 Task: Open Card Employee Exit Interview Review in Board IT Support Services to Workspace Customer Relationship Management Software and add a team member Softage.1@softage.net, a label Blue, a checklist Lean Startup Methodology, an attachment from Trello, a color Blue and finally, add a card description 'Develop and launch new customer acquisition strategy for new market segment' and a comment 'Let us approach this task with a sense of enthusiasm and passion, embracing the challenge and the opportunity it presents.'. Add a start date 'Jan 01, 1900' with a due date 'Jan 08, 1900'
Action: Mouse moved to (58, 305)
Screenshot: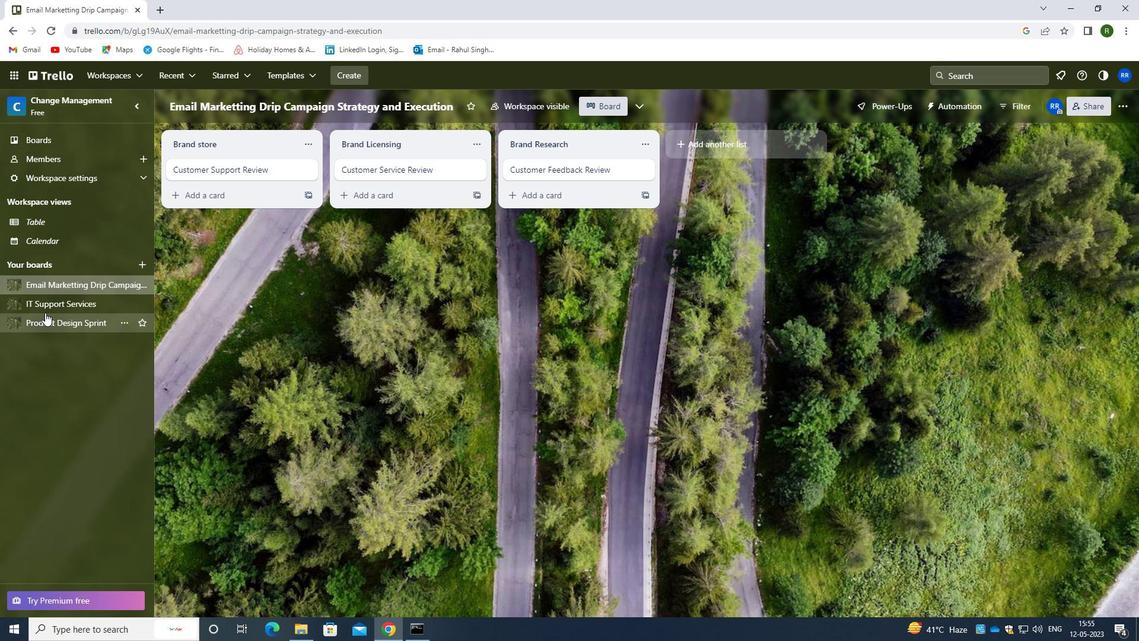 
Action: Mouse pressed left at (58, 305)
Screenshot: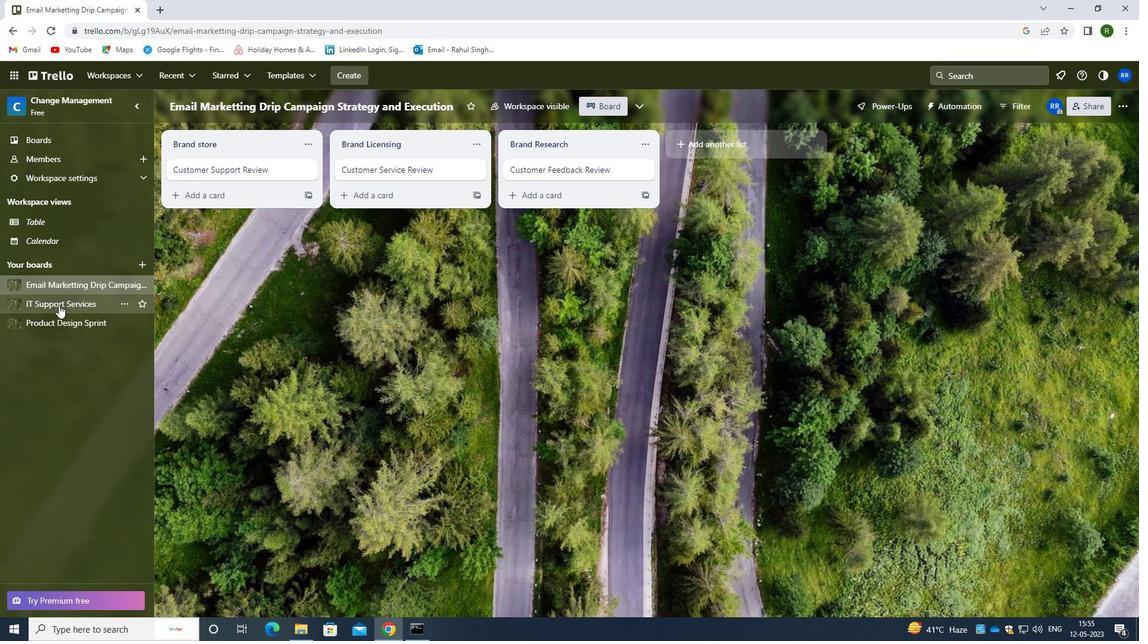 
Action: Mouse moved to (310, 172)
Screenshot: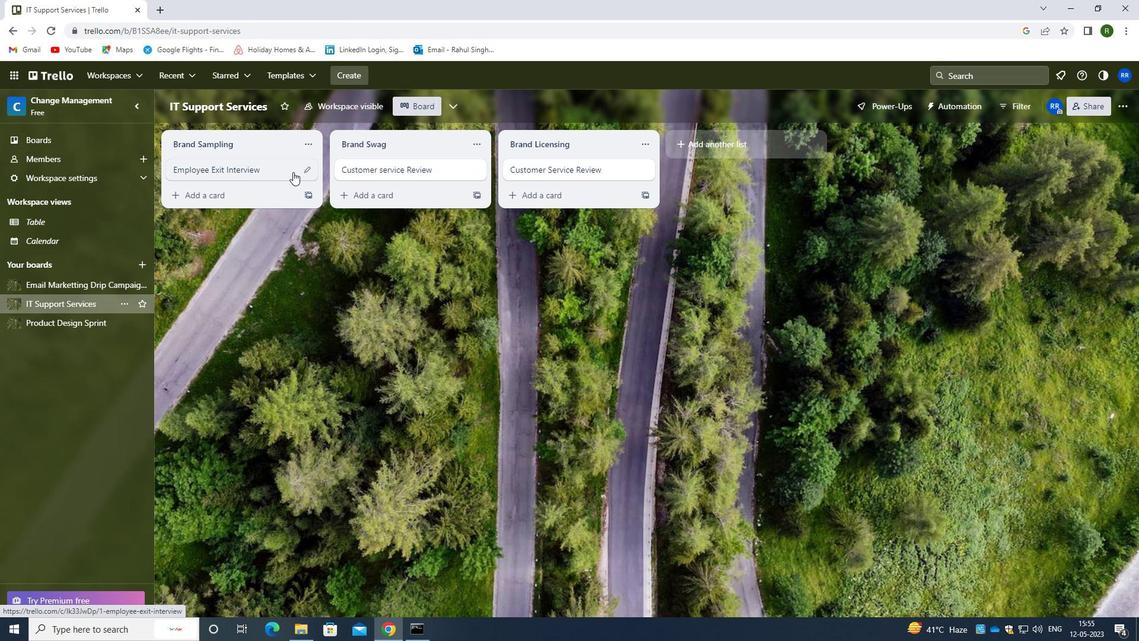 
Action: Mouse pressed left at (310, 172)
Screenshot: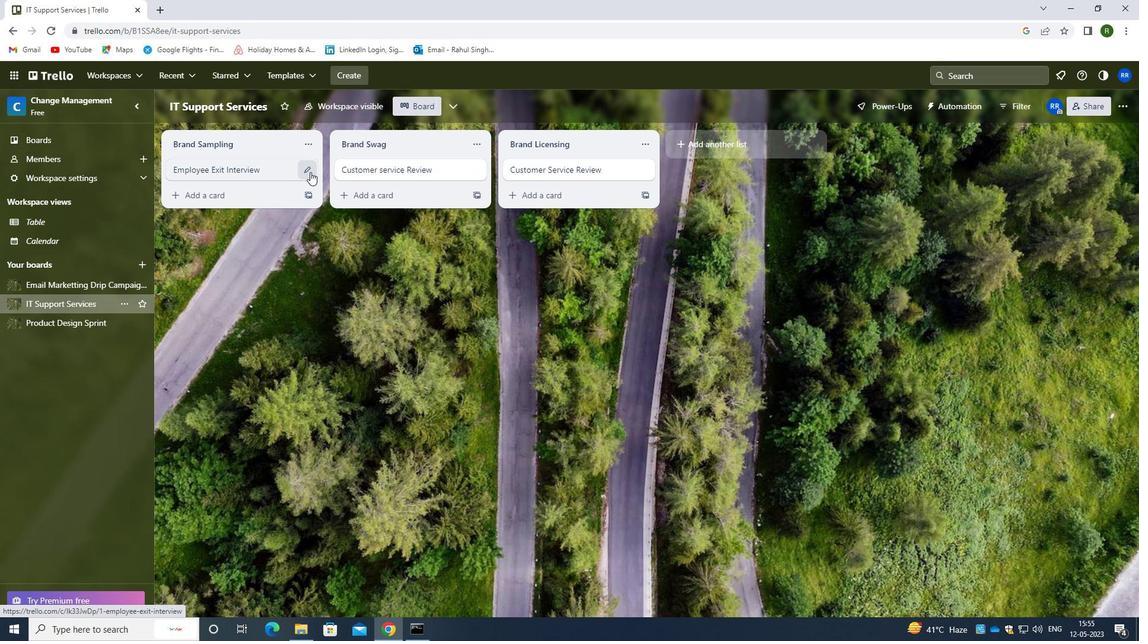 
Action: Mouse moved to (356, 172)
Screenshot: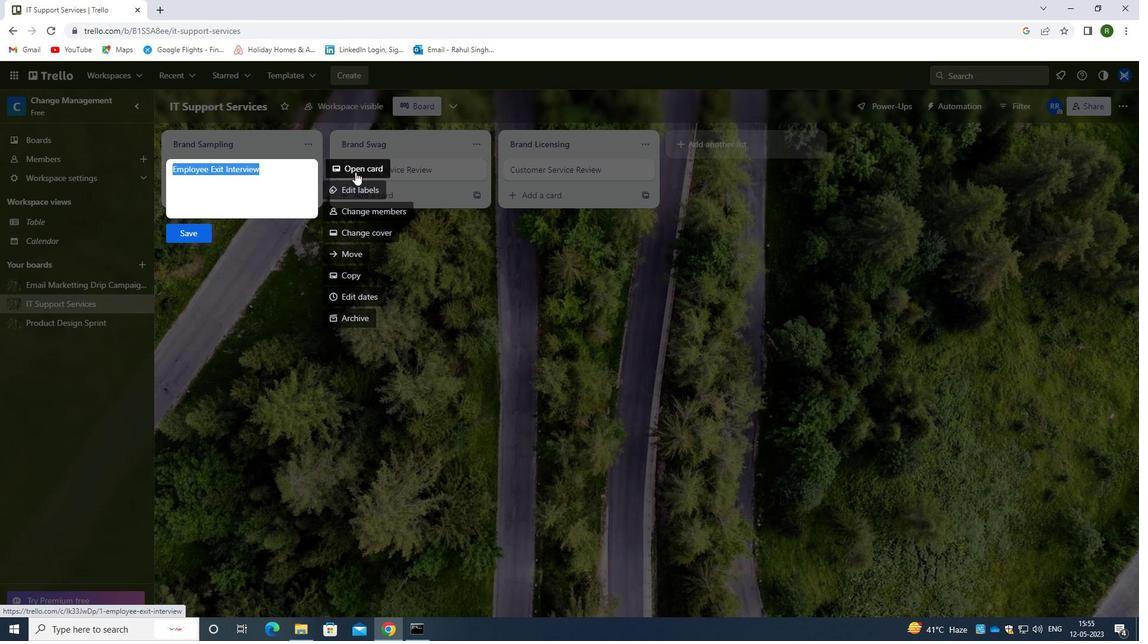 
Action: Mouse pressed left at (356, 172)
Screenshot: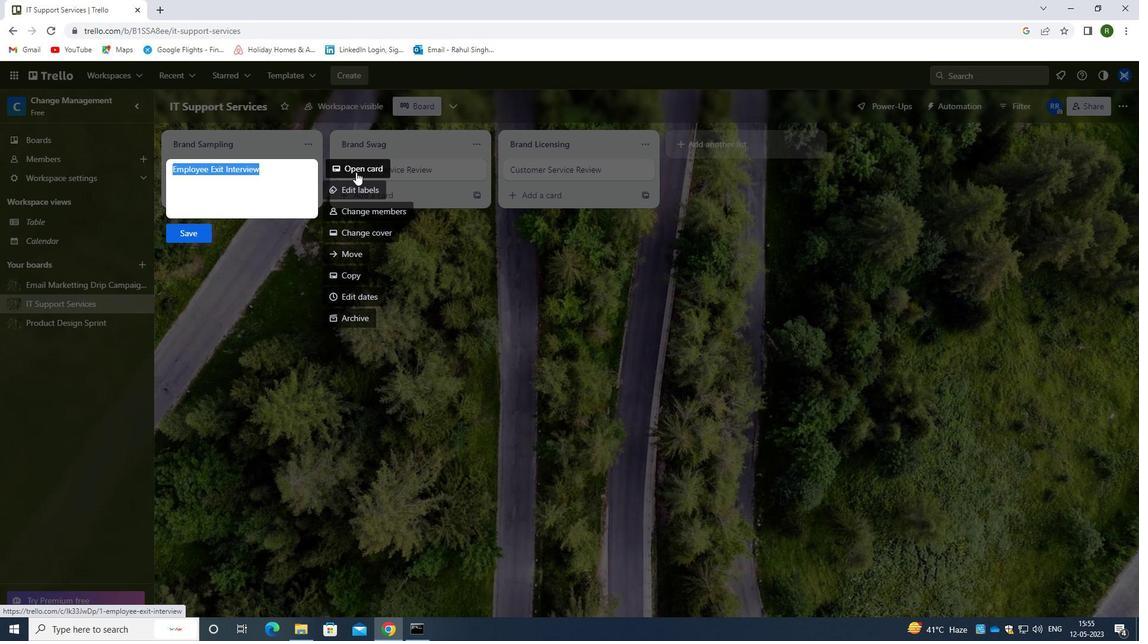 
Action: Mouse moved to (740, 162)
Screenshot: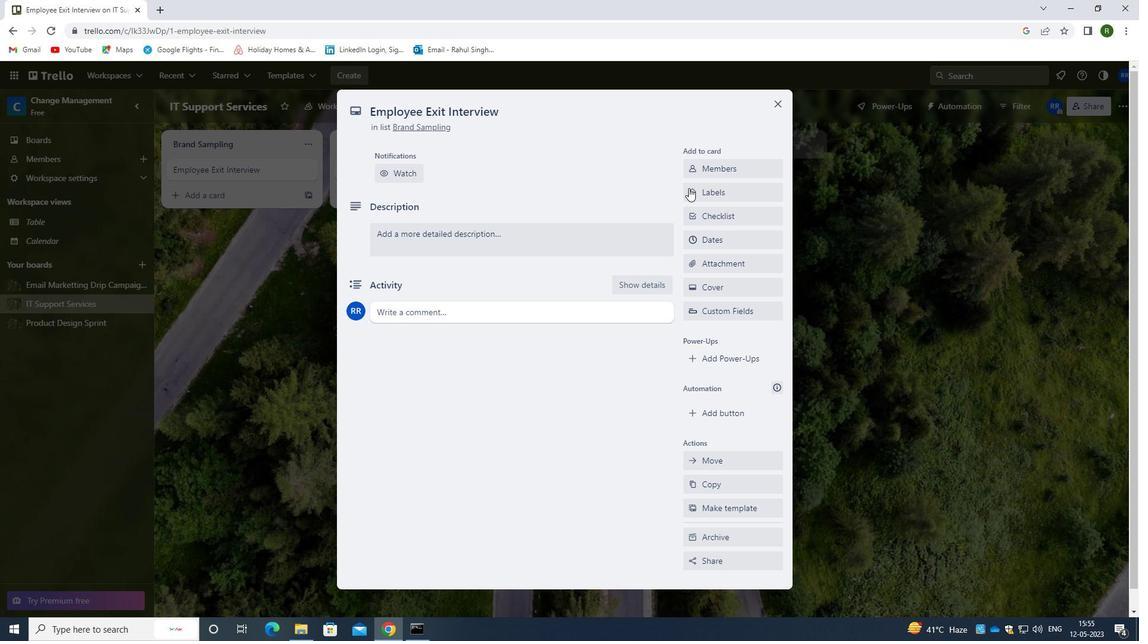 
Action: Mouse pressed left at (740, 162)
Screenshot: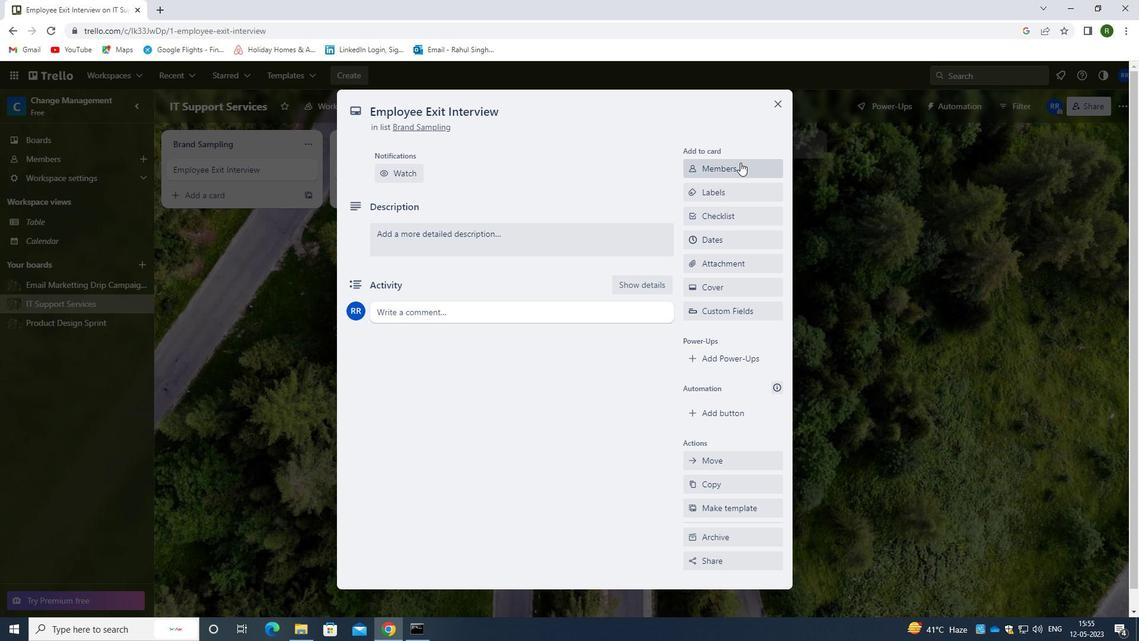 
Action: Mouse moved to (620, 103)
Screenshot: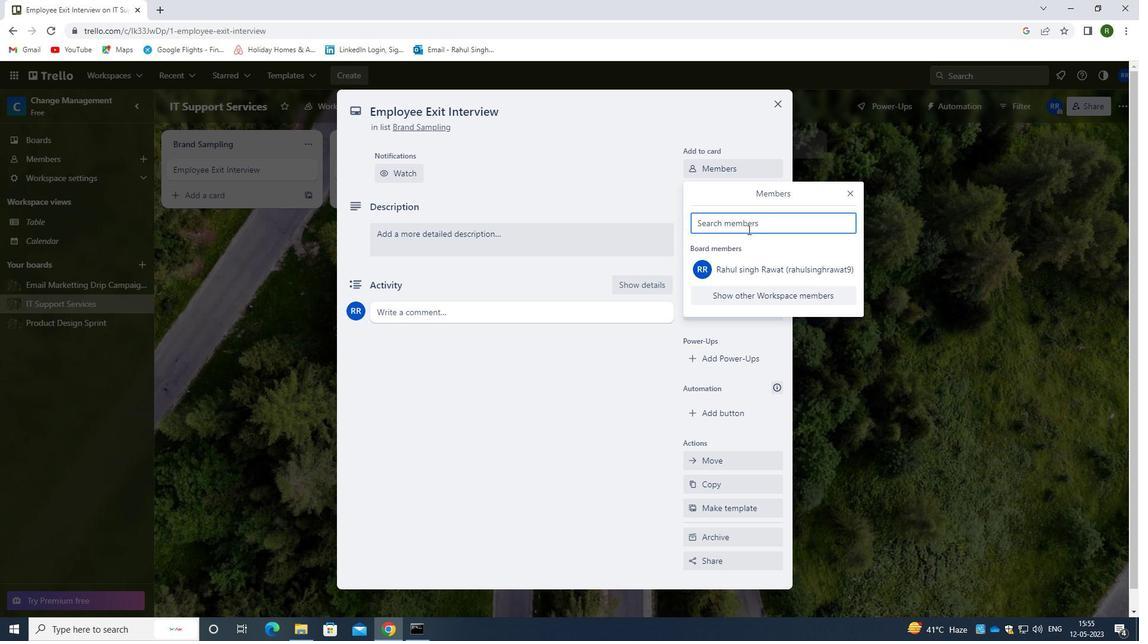 
Action: Key pressed <Key.caps_lock>s<Key.caps_lock>Oftage.1<Key.shift>@SOFTAGE.NET
Screenshot: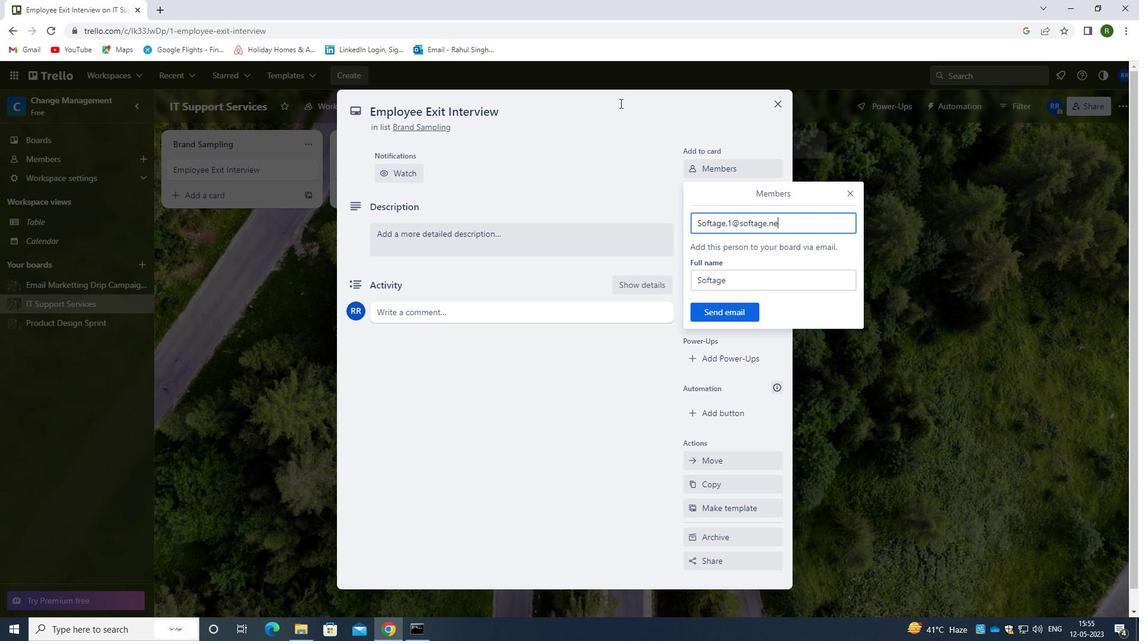
Action: Mouse moved to (713, 311)
Screenshot: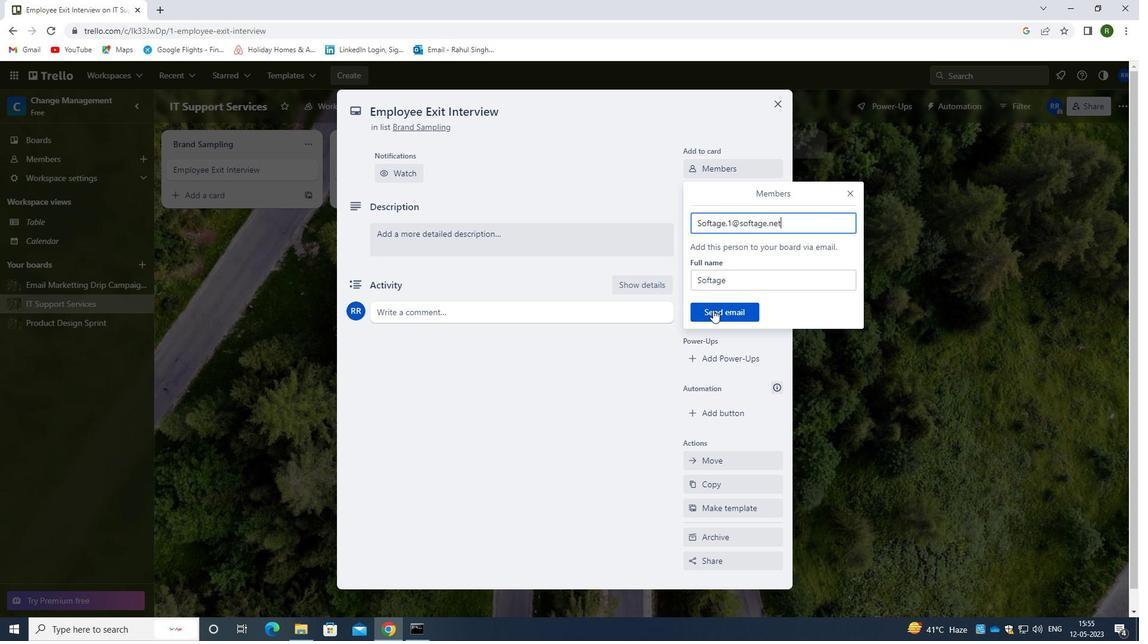 
Action: Mouse pressed left at (713, 311)
Screenshot: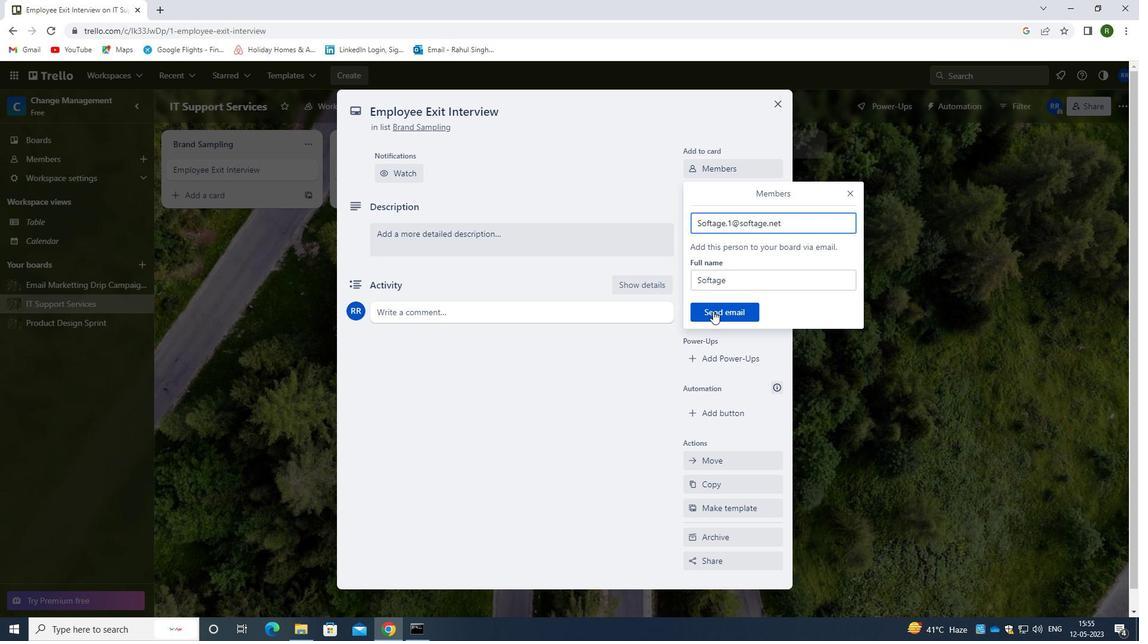 
Action: Mouse moved to (722, 232)
Screenshot: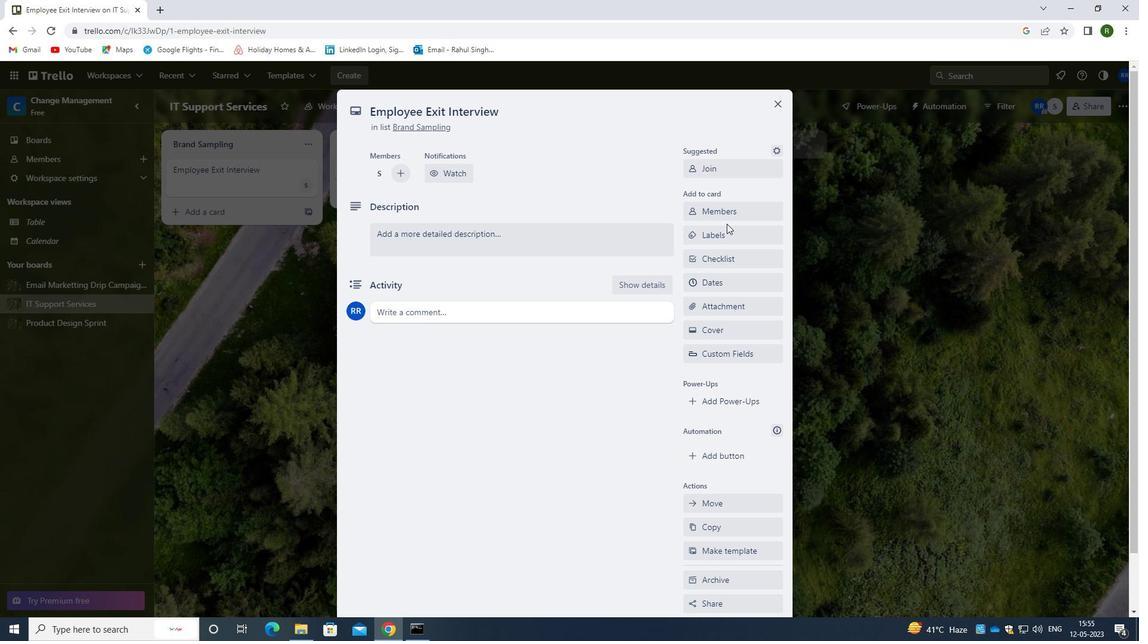 
Action: Mouse pressed left at (722, 232)
Screenshot: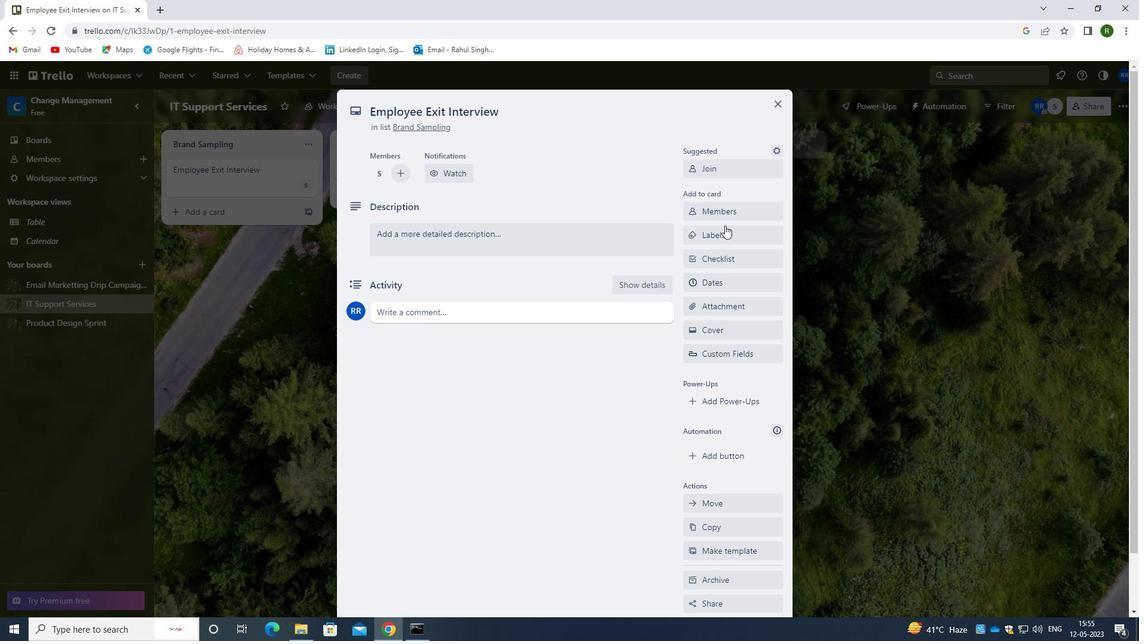 
Action: Mouse moved to (653, 243)
Screenshot: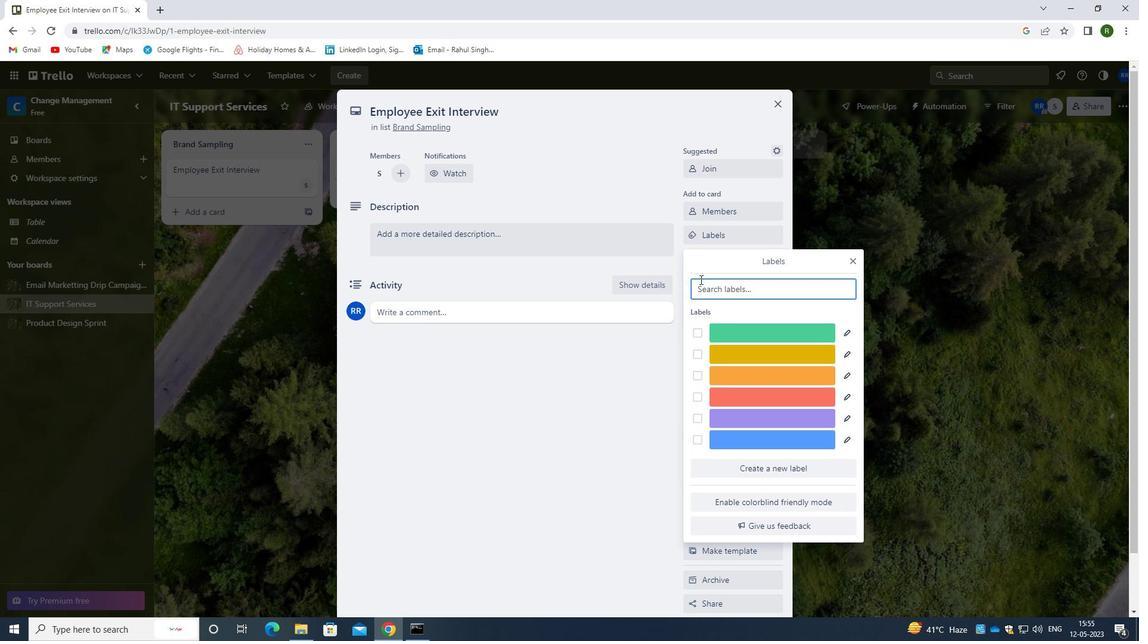 
Action: Key pressed BLUE
Screenshot: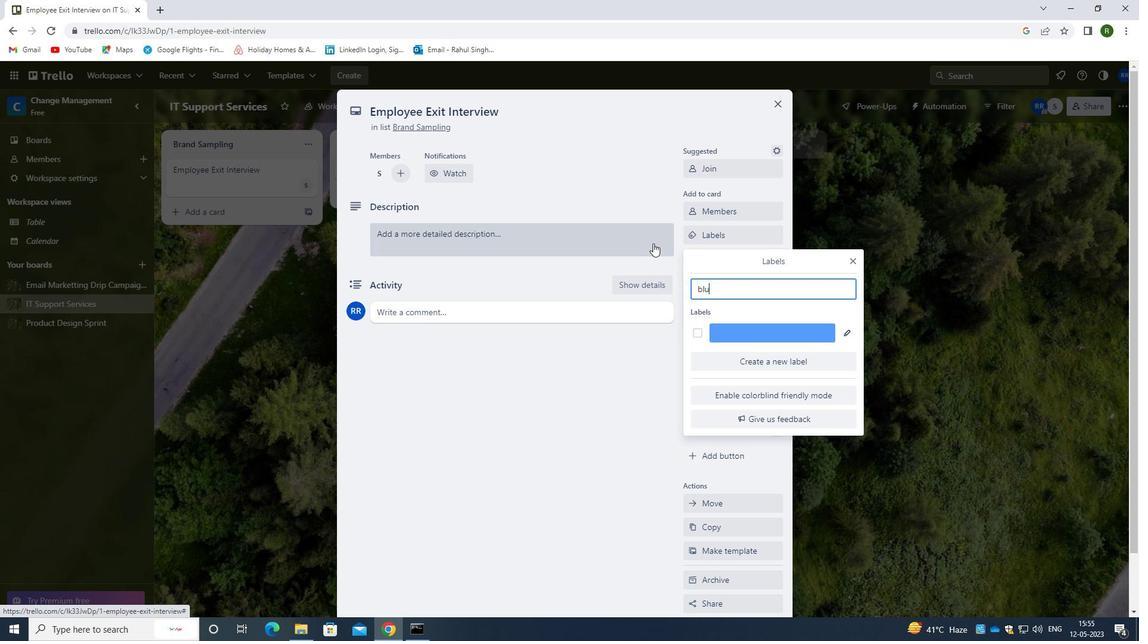 
Action: Mouse moved to (701, 333)
Screenshot: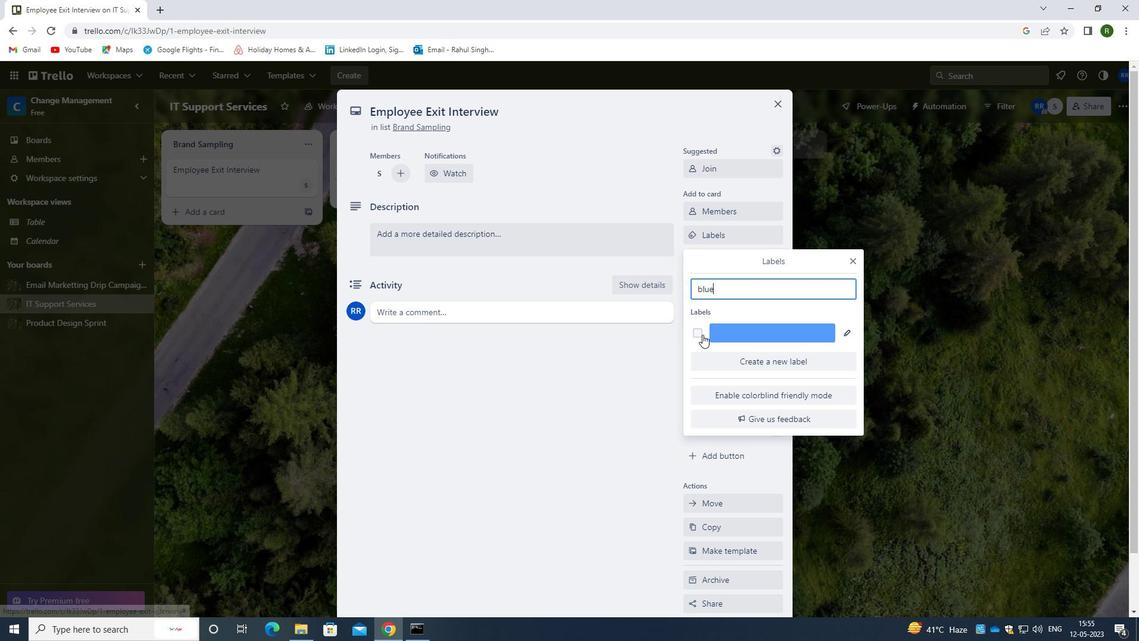 
Action: Mouse pressed left at (701, 333)
Screenshot: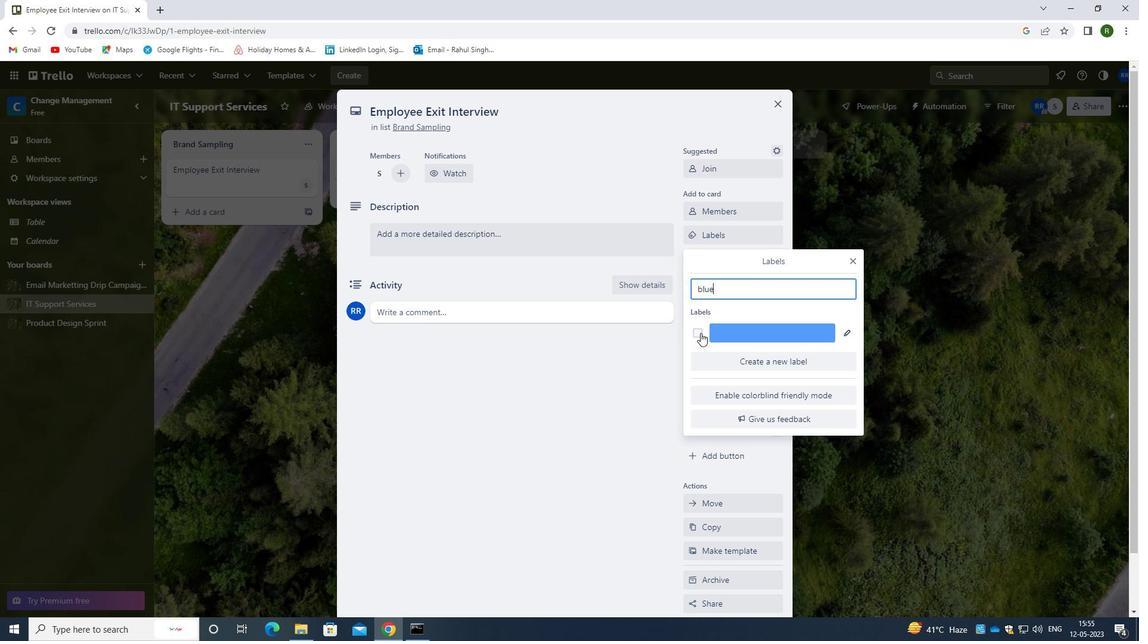 
Action: Mouse moved to (948, 372)
Screenshot: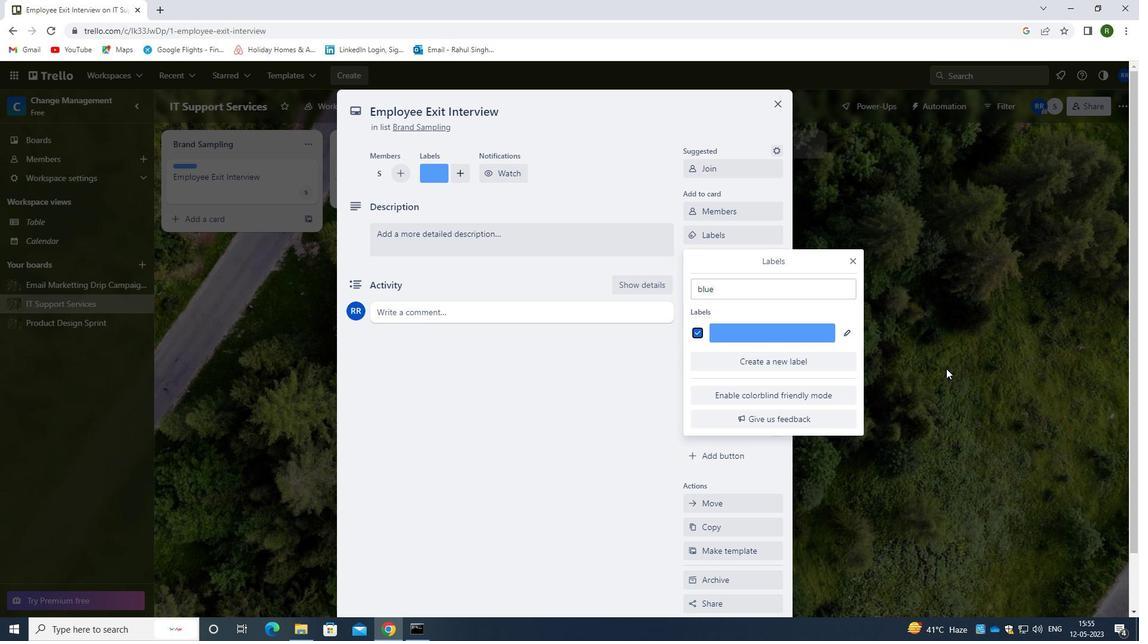 
Action: Mouse pressed left at (948, 372)
Screenshot: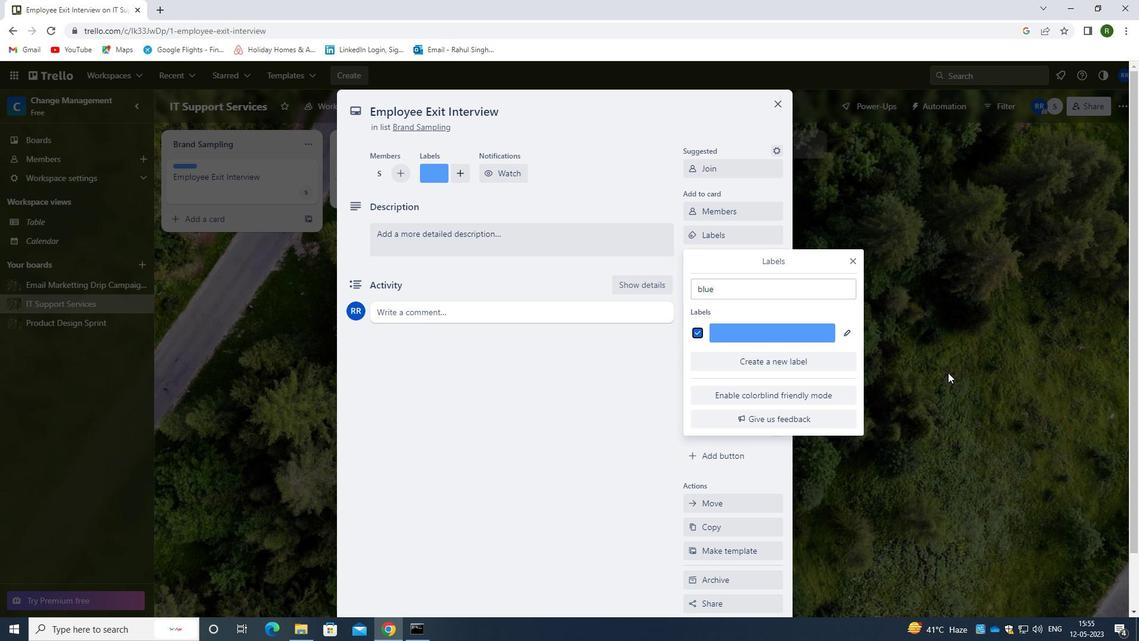 
Action: Mouse moved to (726, 265)
Screenshot: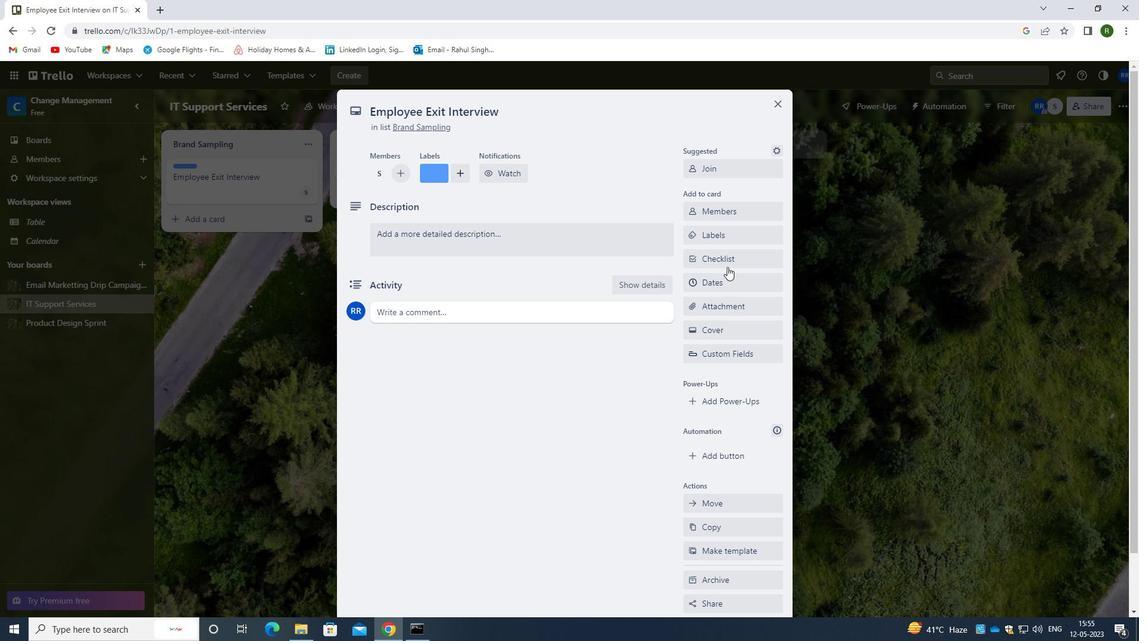 
Action: Mouse pressed left at (726, 265)
Screenshot: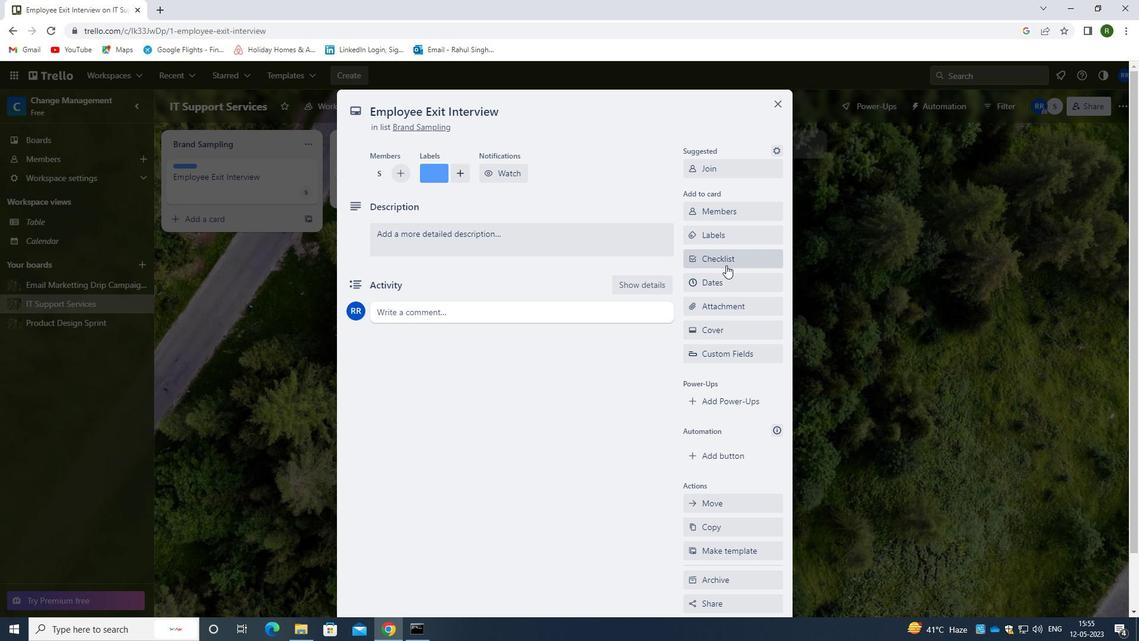 
Action: Mouse moved to (728, 321)
Screenshot: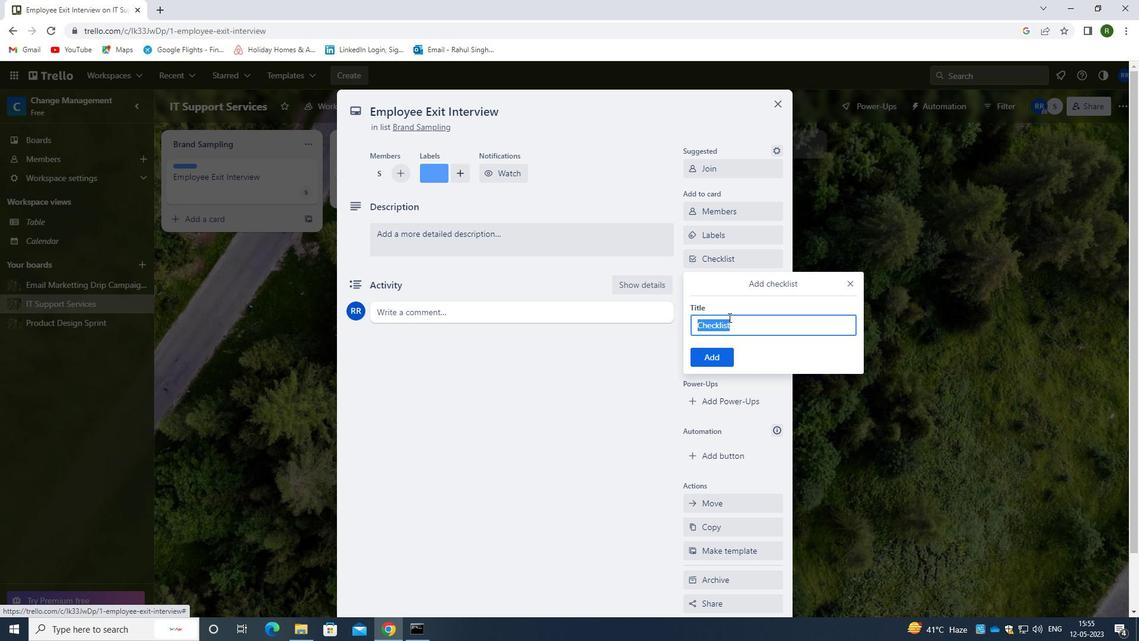 
Action: Key pressed <Key.backspace><Key.shift><Key.shift><Key.shift><Key.shift><Key.shift>LEAN<Key.space><Key.shift><Key.shift><Key.shift><Key.shift><Key.shift><Key.shift><Key.shift><Key.shift><Key.shift><Key.shift><Key.shift><Key.shift><Key.shift><Key.shift><Key.shift><Key.shift><Key.shift><Key.shift><Key.shift><Key.shift><Key.shift><Key.shift><Key.shift><Key.shift><Key.shift><Key.shift><Key.shift><Key.shift><Key.shift><Key.shift><Key.shift><Key.shift><Key.shift><Key.shift><Key.shift><Key.shift><Key.shift><Key.shift><Key.shift><Key.shift><Key.shift><Key.shift><Key.shift><Key.shift><Key.shift><Key.shift><Key.shift><Key.shift><Key.shift><Key.shift><Key.shift><Key.shift><Key.shift><Key.shift><Key.shift><Key.shift><Key.shift><Key.shift><Key.shift><Key.shift><Key.shift><Key.shift><Key.shift><Key.shift><Key.shift><Key.shift><Key.shift><Key.shift><Key.shift><Key.shift><Key.shift><Key.shift><Key.shift><Key.shift><Key.shift><Key.shift><Key.shift><Key.shift><Key.shift><Key.shift><Key.shift><Key.shift><Key.shift>STARTUP<Key.space><Key.shift>METHODOLOGY
Screenshot: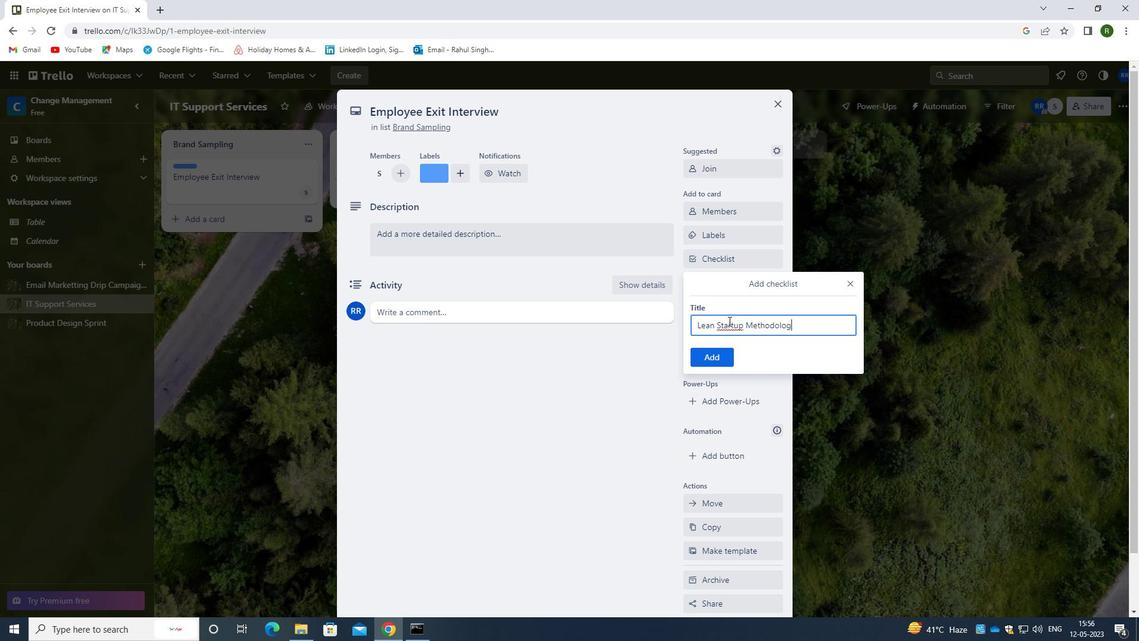 
Action: Mouse moved to (722, 357)
Screenshot: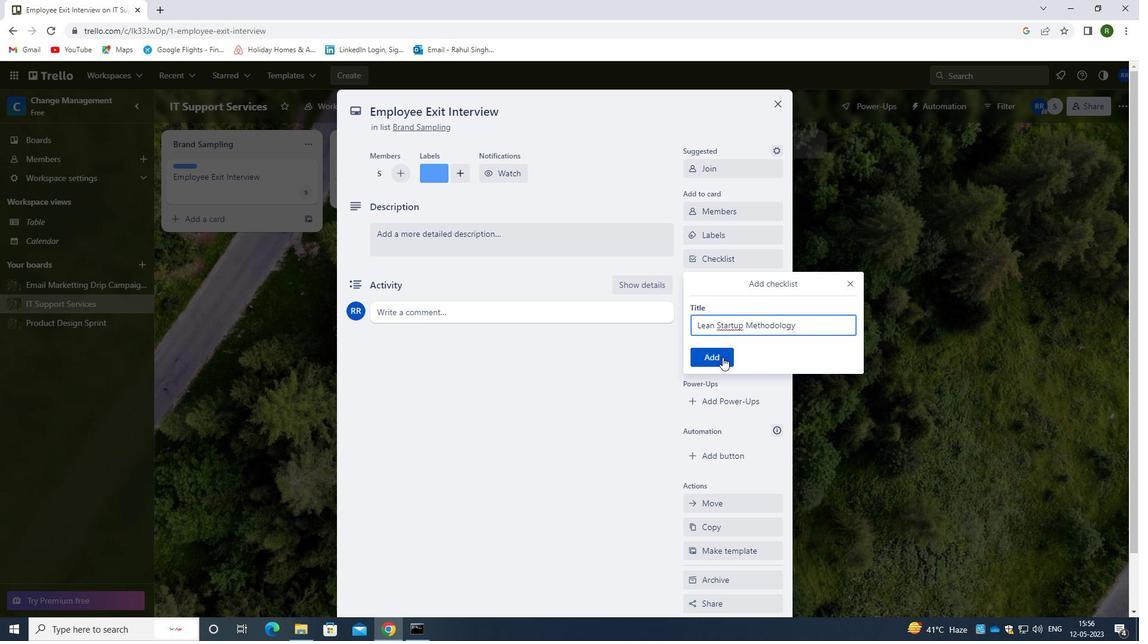 
Action: Mouse pressed left at (722, 357)
Screenshot: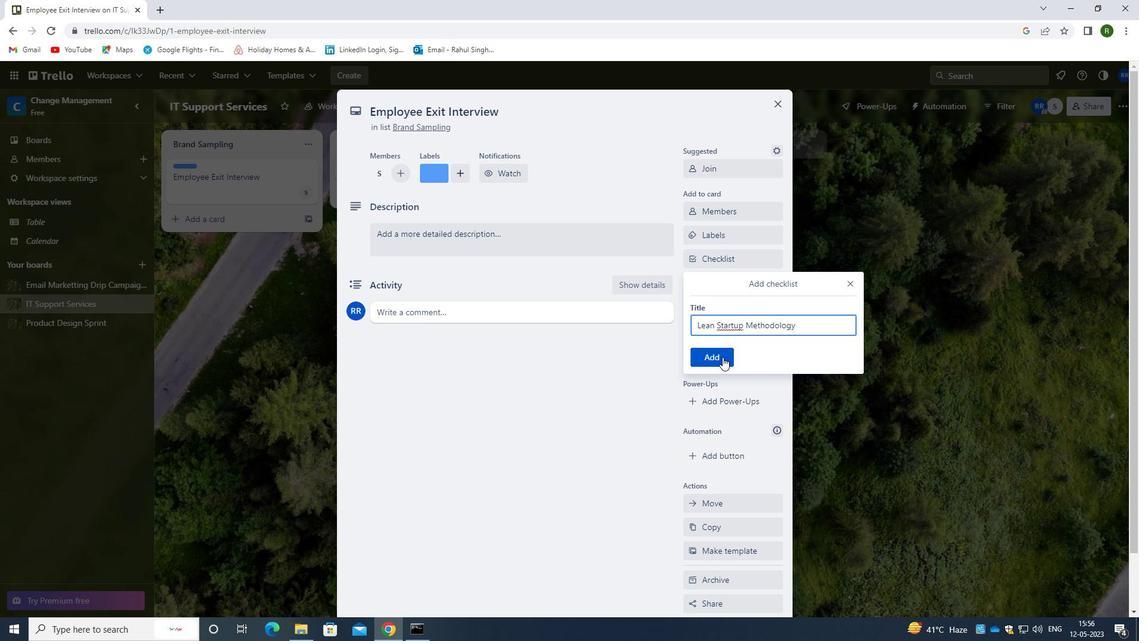 
Action: Mouse moved to (724, 304)
Screenshot: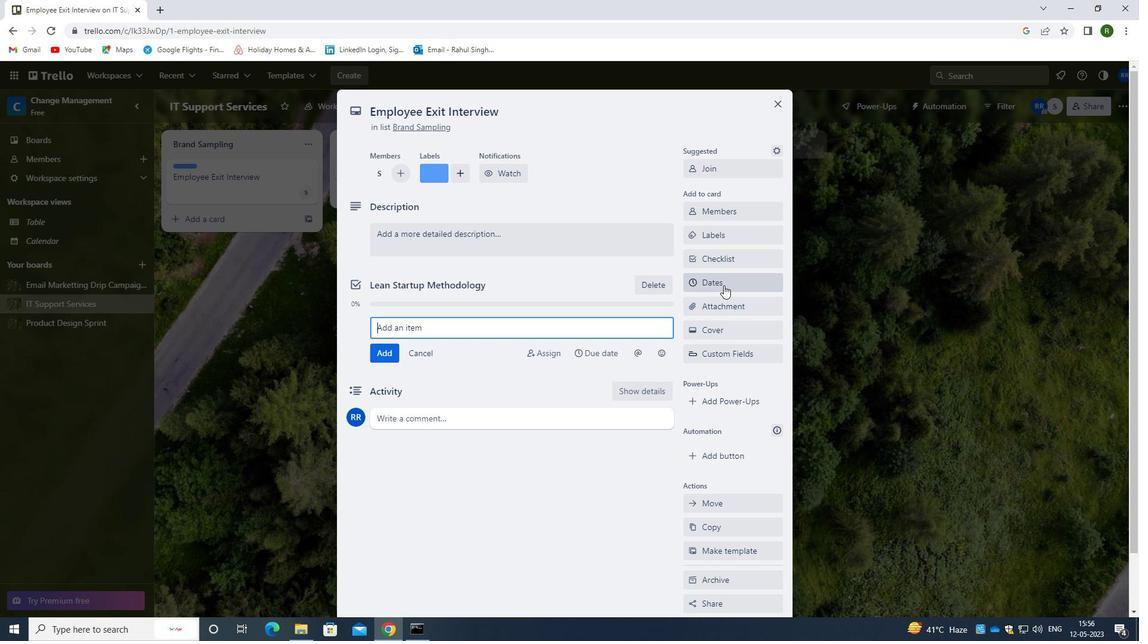 
Action: Mouse pressed left at (724, 304)
Screenshot: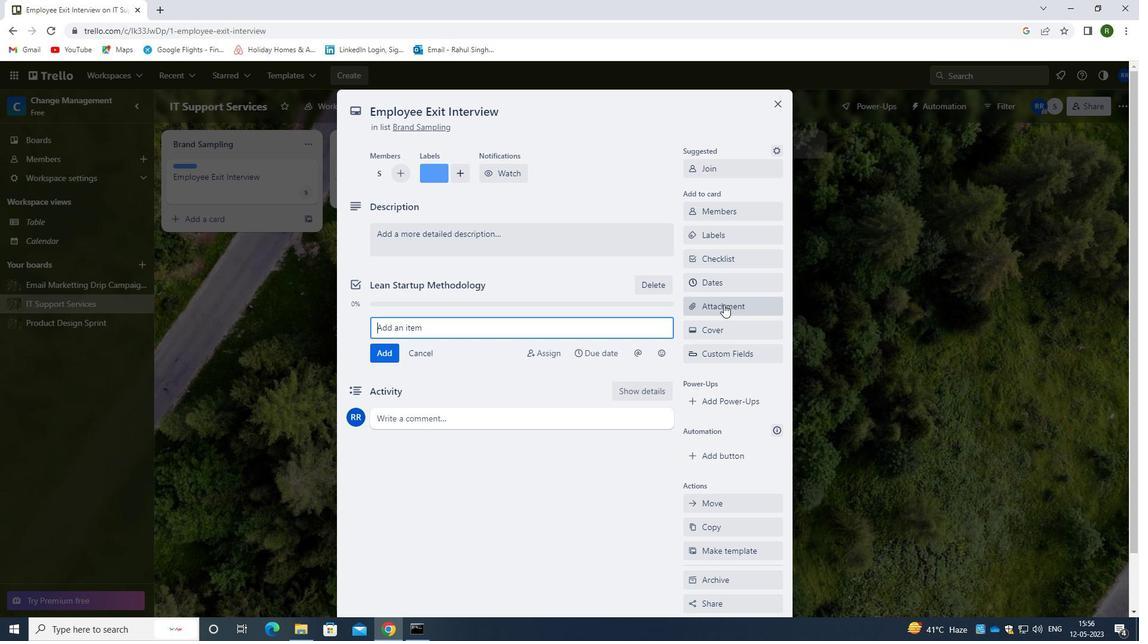 
Action: Mouse moved to (723, 378)
Screenshot: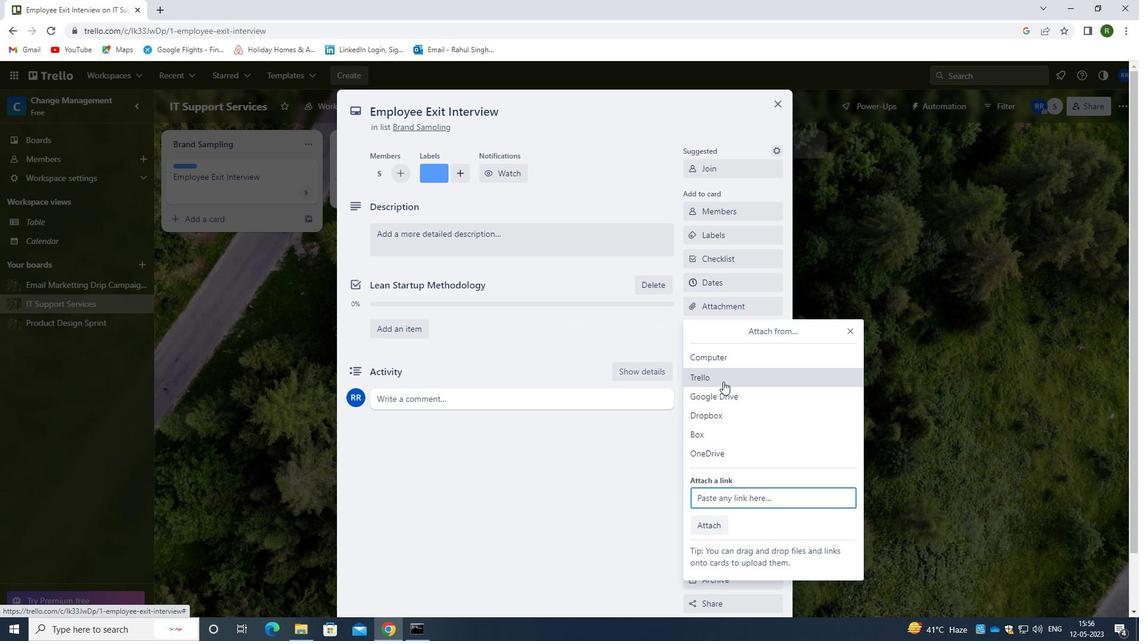 
Action: Mouse pressed left at (723, 378)
Screenshot: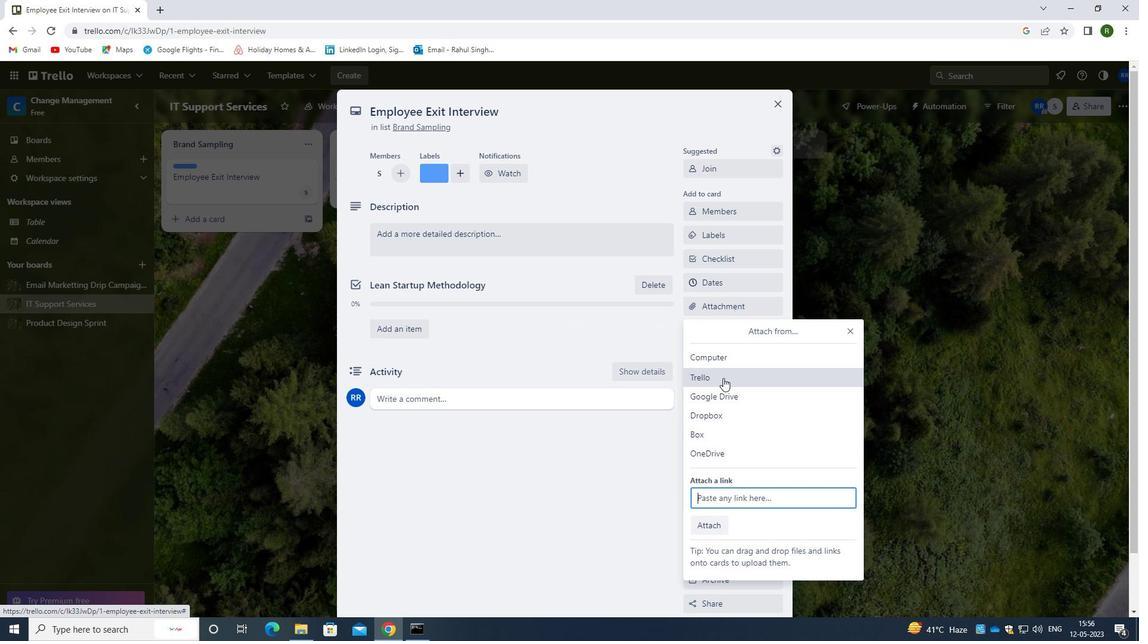 
Action: Mouse moved to (749, 356)
Screenshot: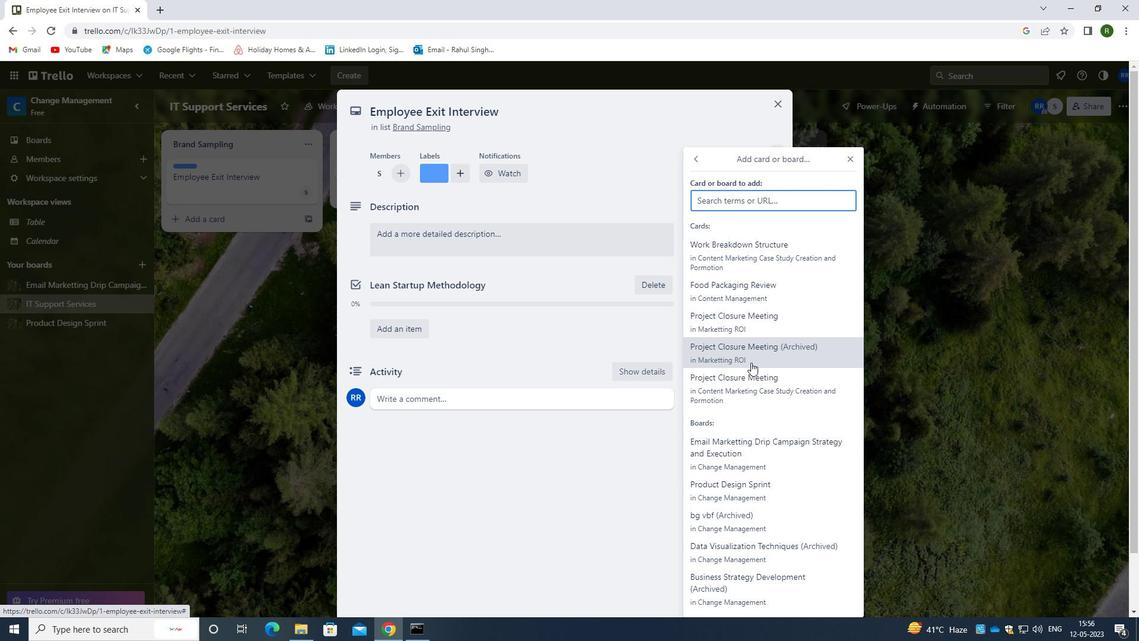 
Action: Mouse pressed left at (749, 356)
Screenshot: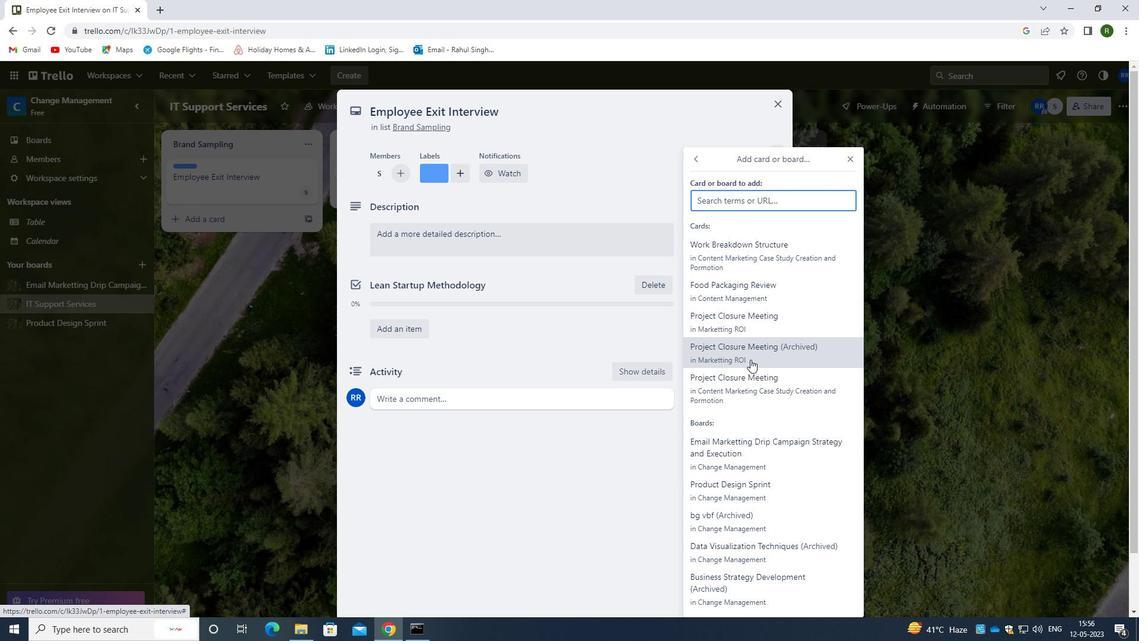 
Action: Mouse moved to (519, 236)
Screenshot: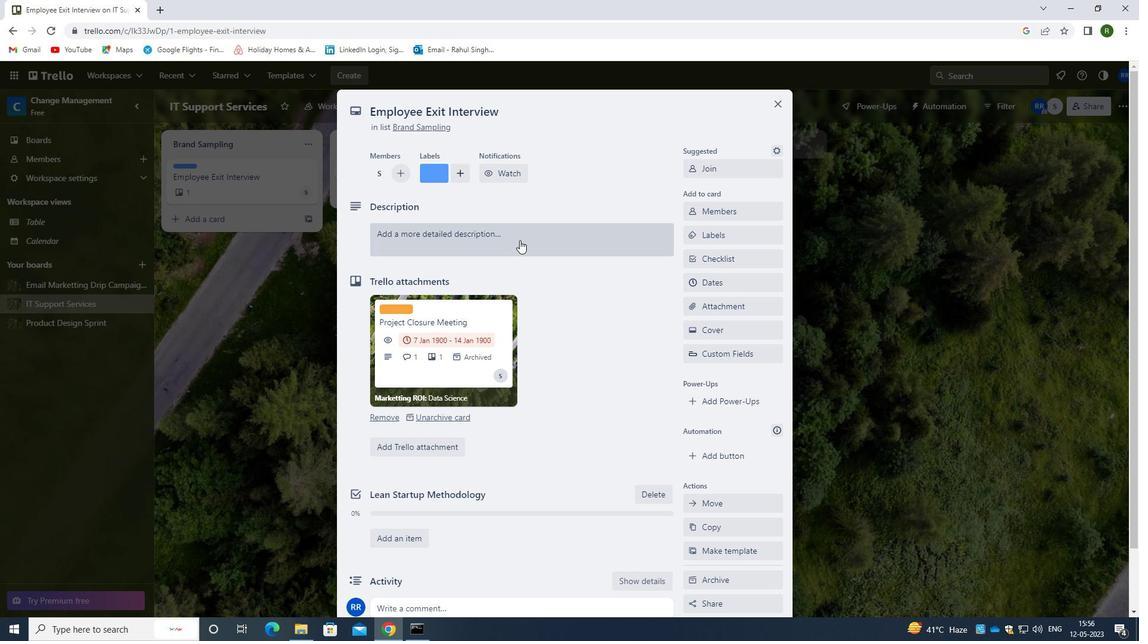 
Action: Mouse pressed left at (519, 236)
Screenshot: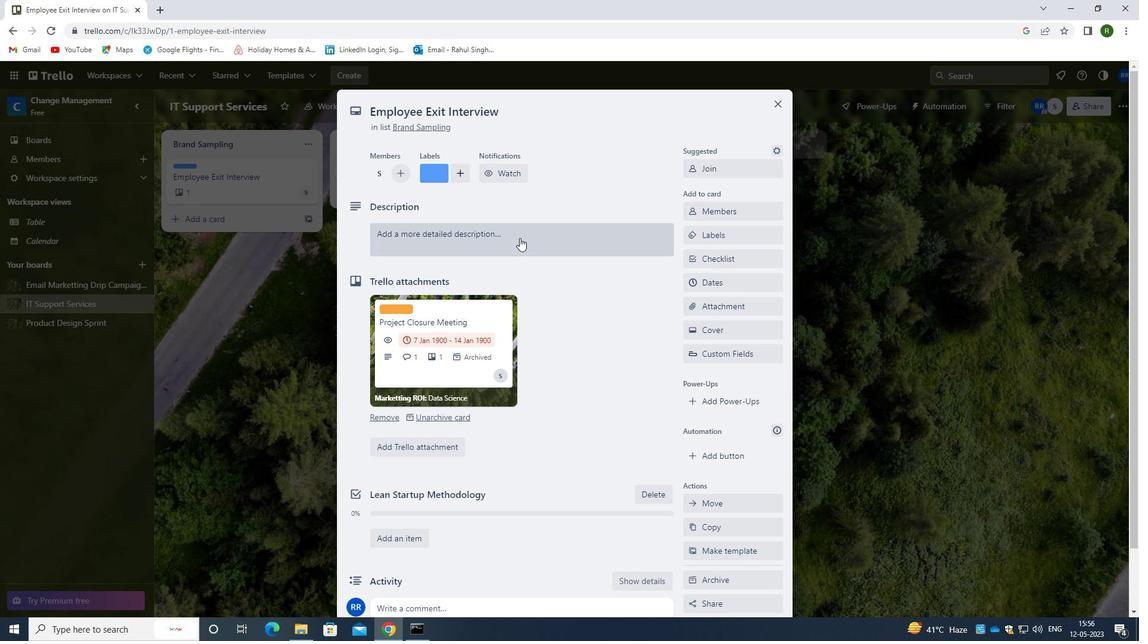 
Action: Mouse moved to (513, 276)
Screenshot: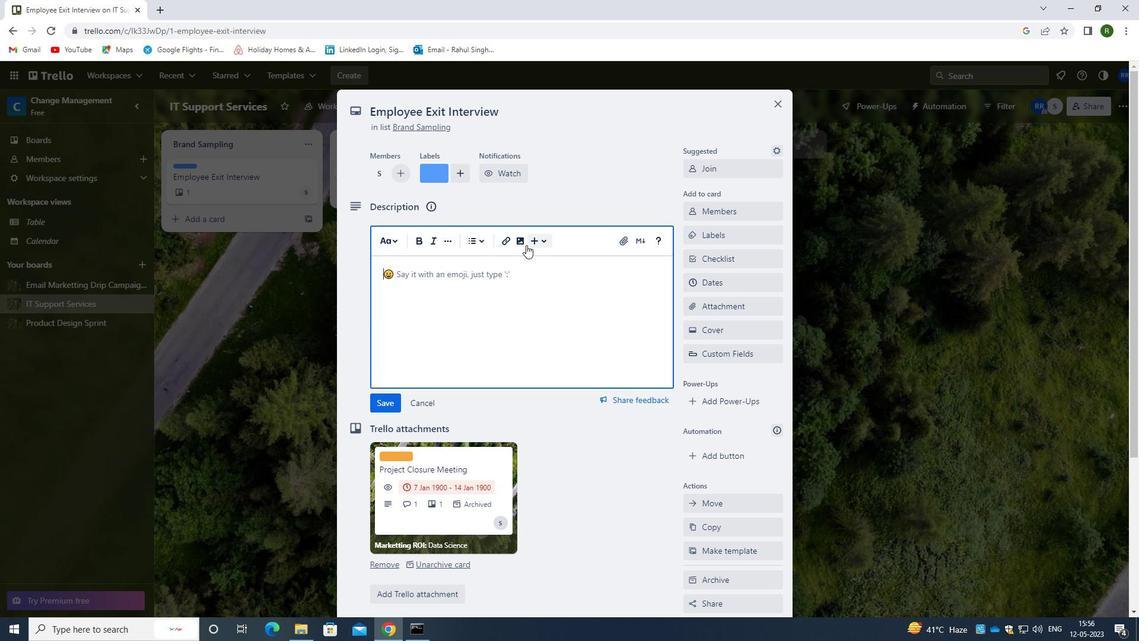 
Action: Key pressed <Key.caps_lock>D<Key.caps_lock>EVELOP<Key.space>AND<Key.space>LAUNCH<Key.space>NEW<Key.space>CUSTOME<Key.space><Key.backspace>R<Key.space>ACQUIST<Key.backspace>ITION<Key.space>STRATEGY<Key.space>FOR<Key.space>NEW<Key.space>MARKET<Key.space>SEGMENT
Screenshot: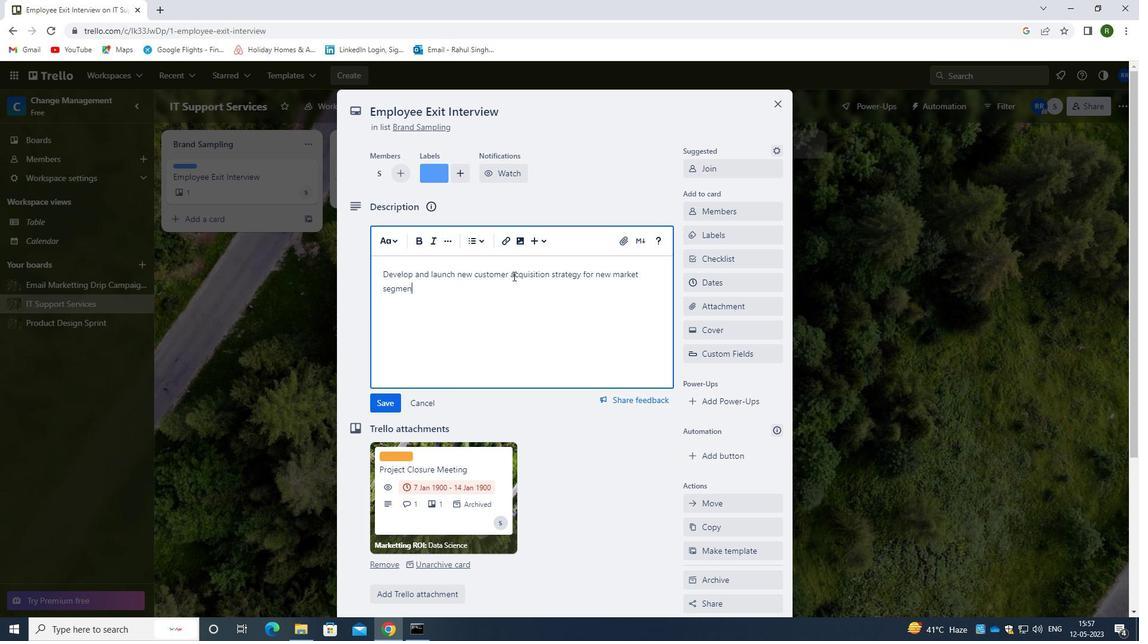 
Action: Mouse moved to (387, 404)
Screenshot: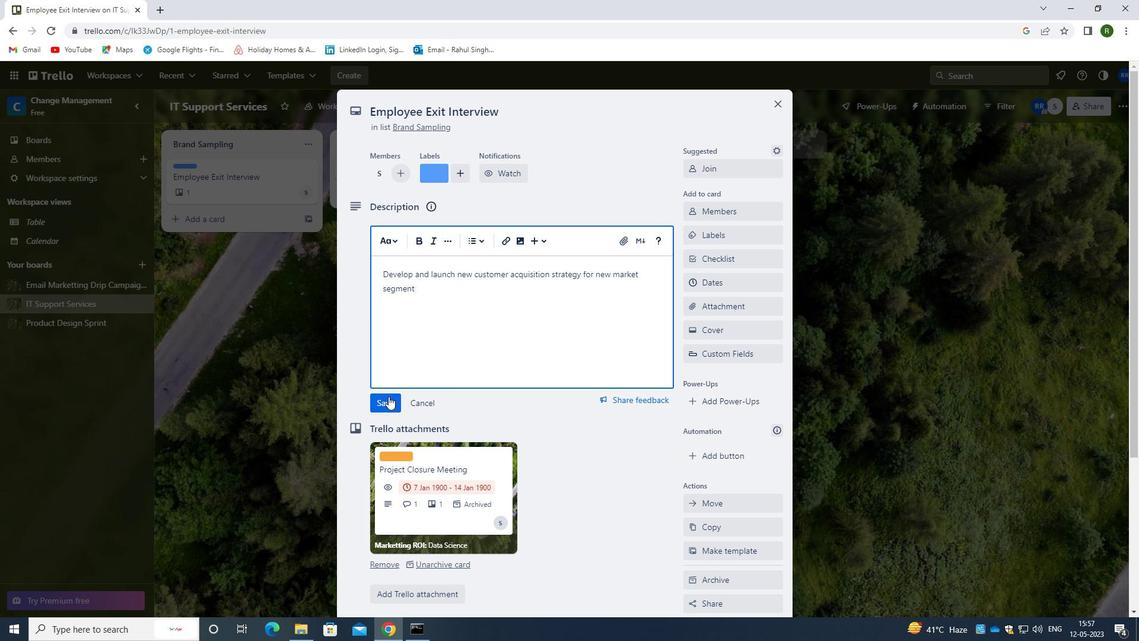 
Action: Mouse pressed left at (387, 404)
Screenshot: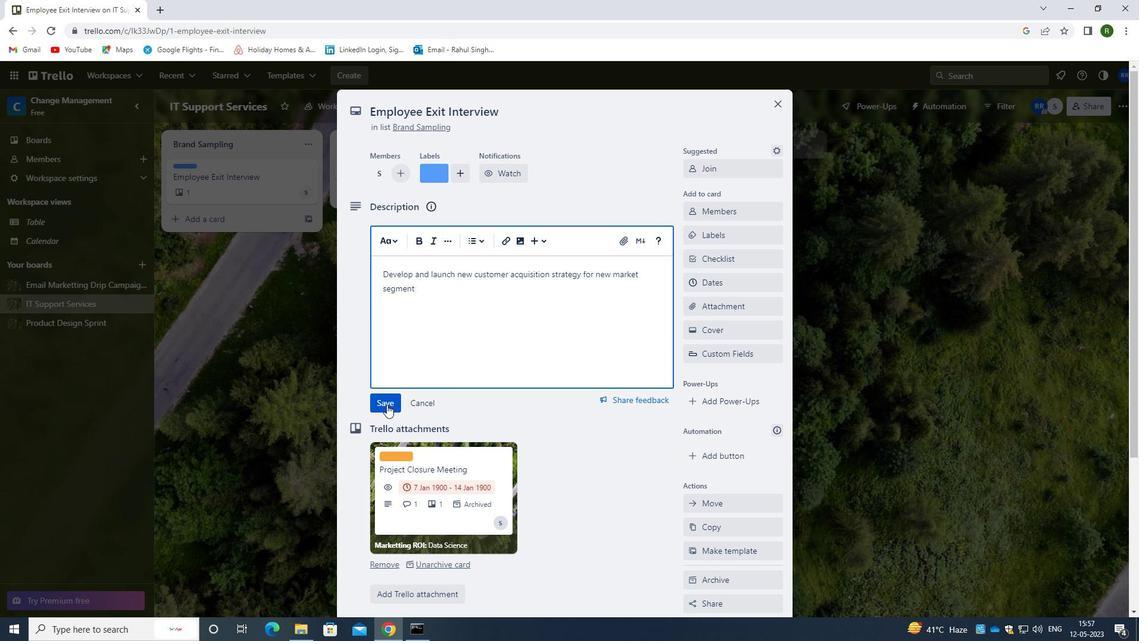 
Action: Mouse moved to (541, 344)
Screenshot: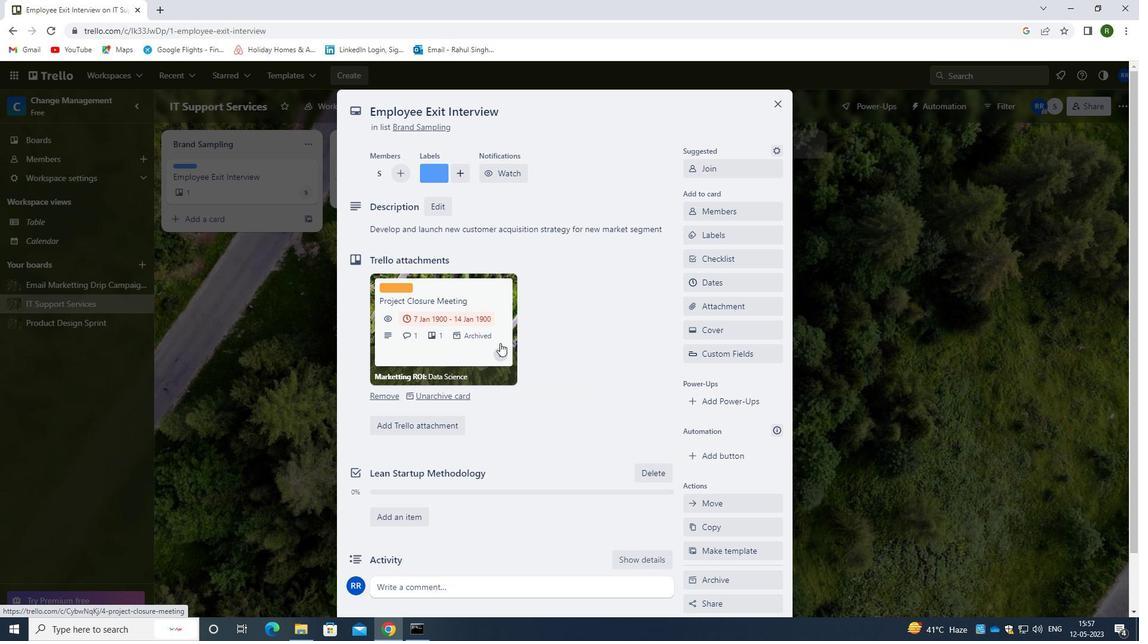 
Action: Mouse scrolled (541, 344) with delta (0, 0)
Screenshot: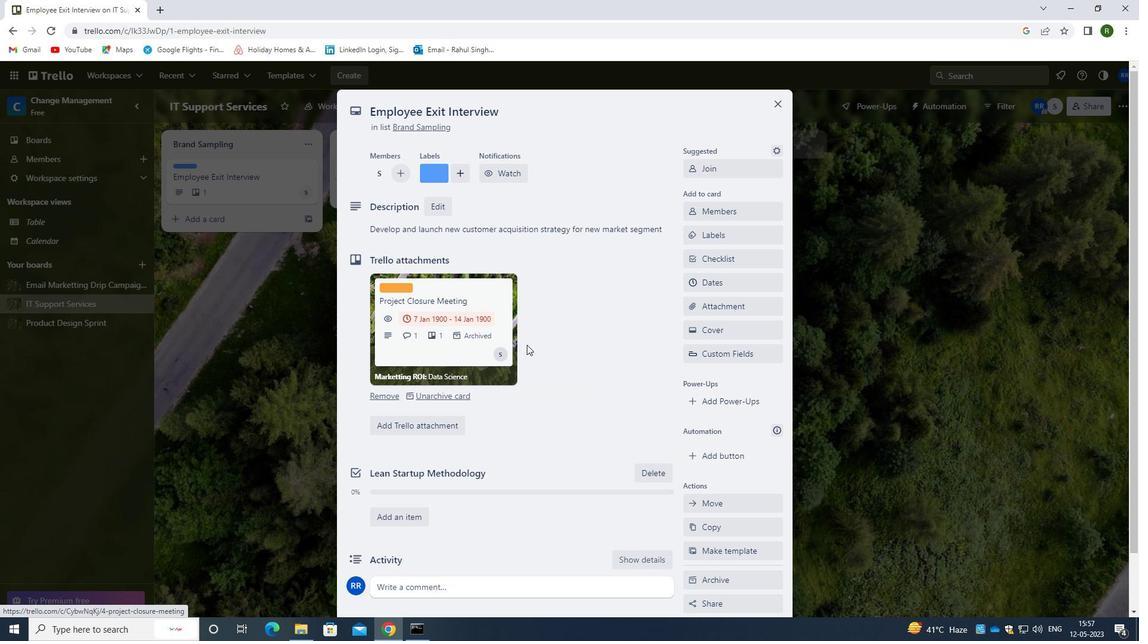 
Action: Mouse scrolled (541, 344) with delta (0, 0)
Screenshot: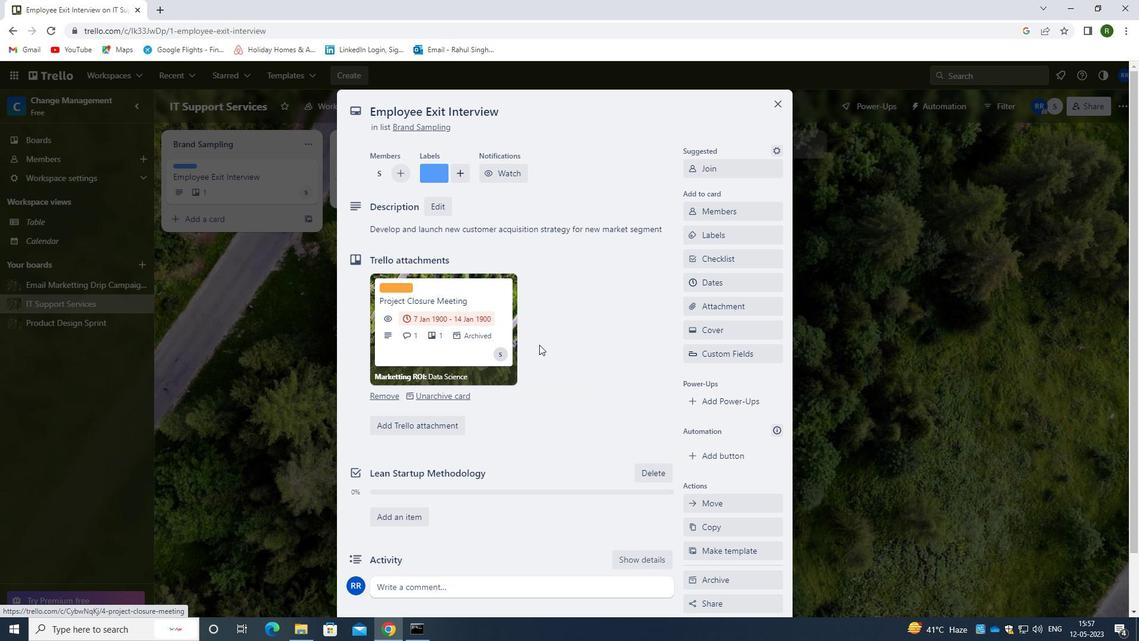 
Action: Mouse scrolled (541, 344) with delta (0, 0)
Screenshot: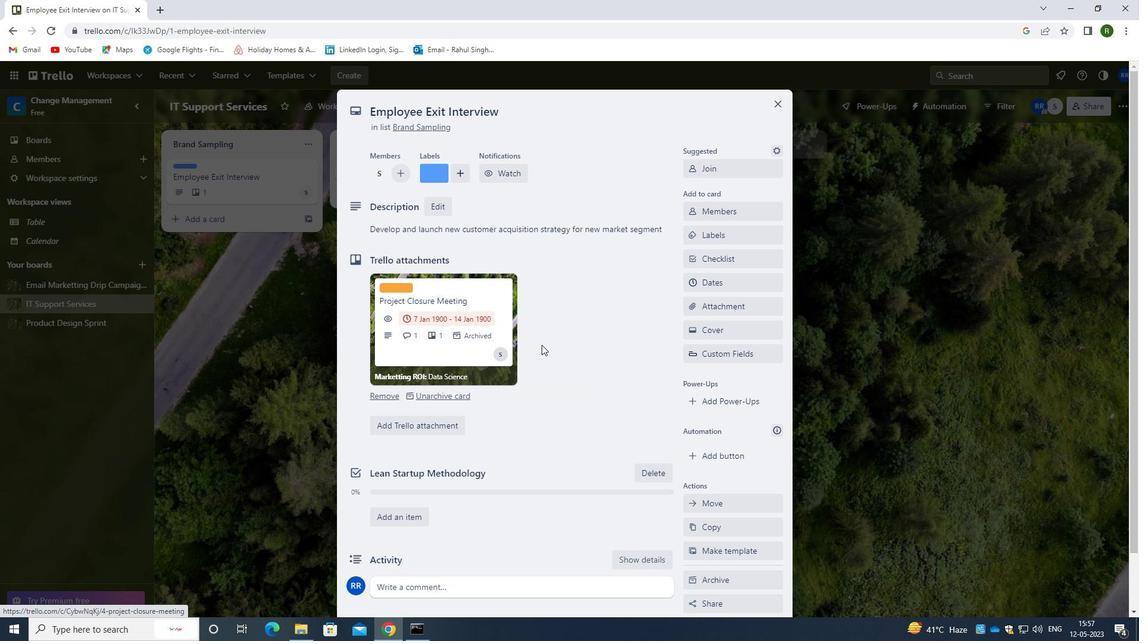 
Action: Mouse moved to (549, 344)
Screenshot: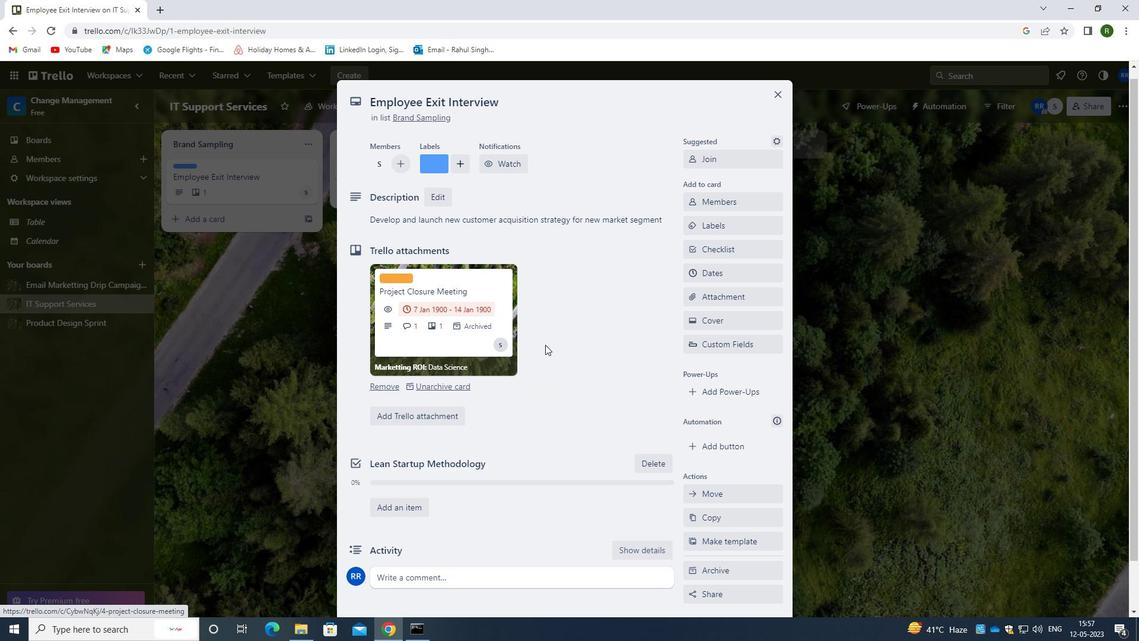 
Action: Mouse scrolled (549, 343) with delta (0, 0)
Screenshot: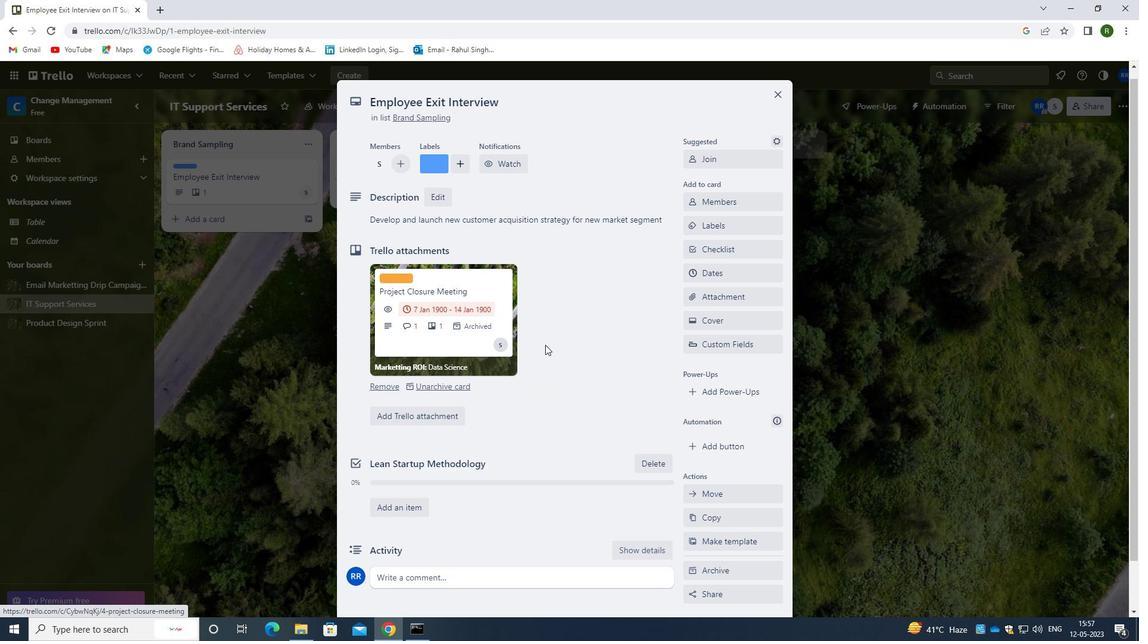 
Action: Mouse moved to (551, 344)
Screenshot: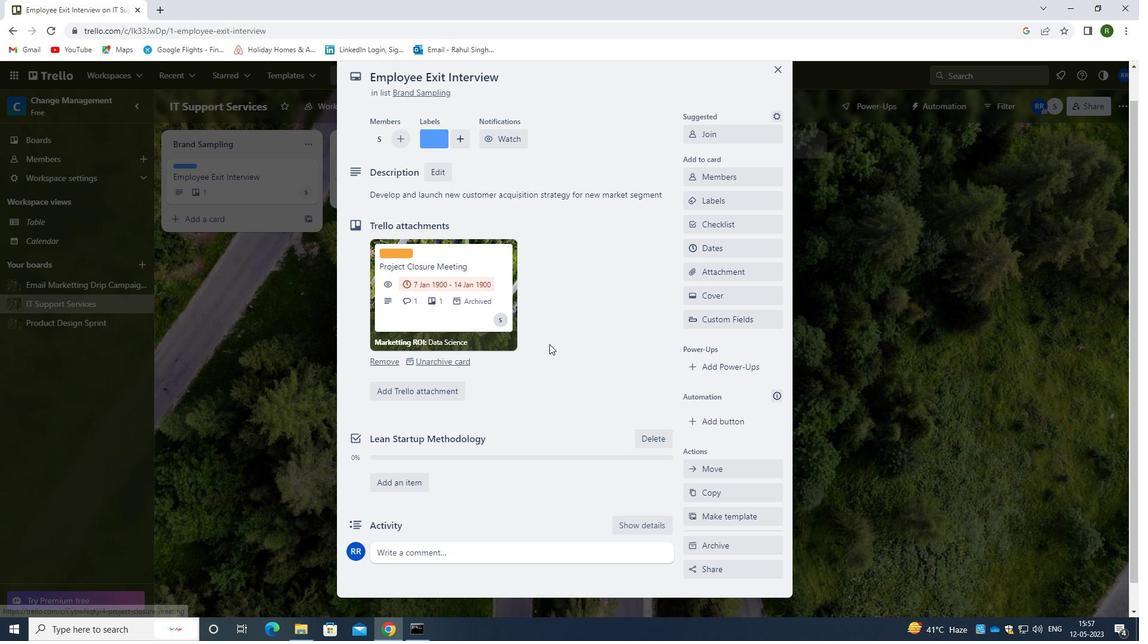
Action: Mouse scrolled (551, 344) with delta (0, 0)
Screenshot: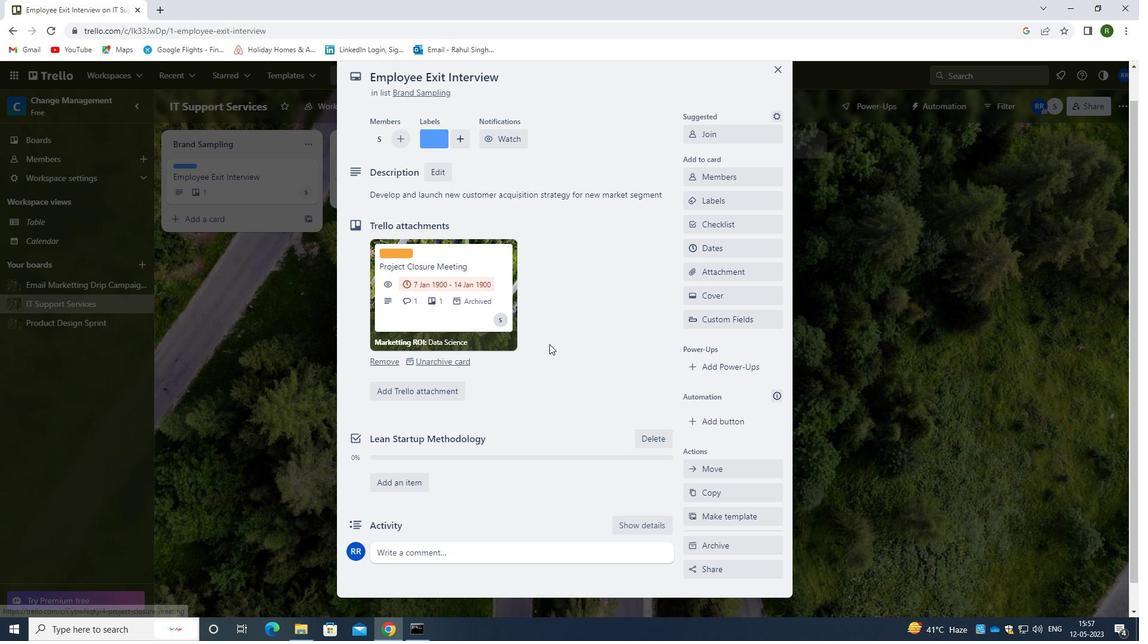 
Action: Mouse moved to (460, 530)
Screenshot: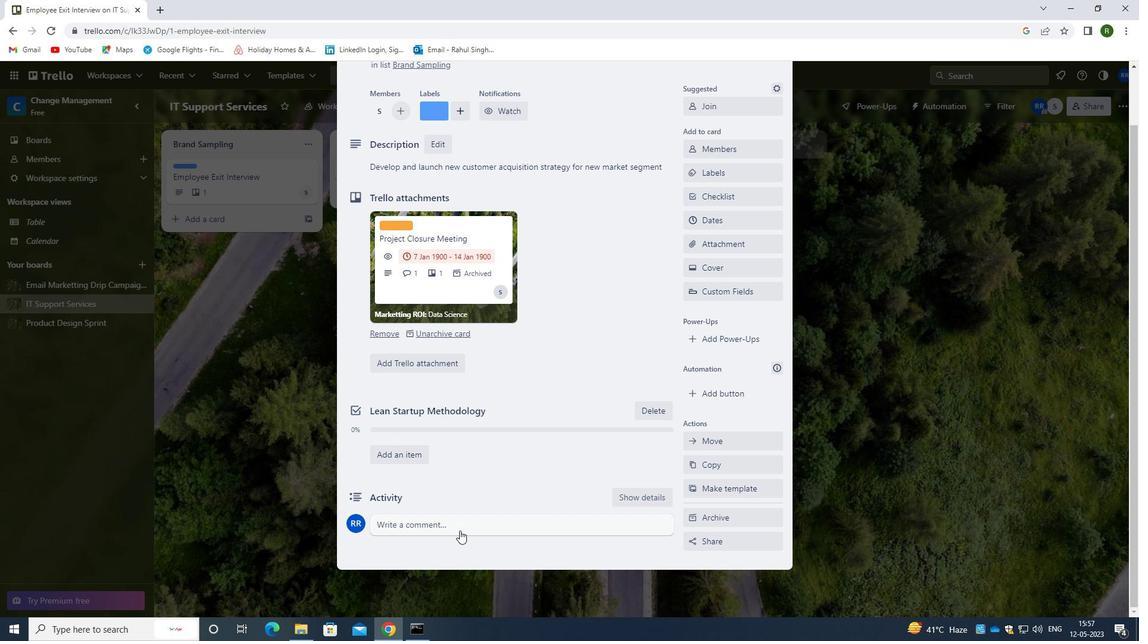 
Action: Mouse pressed left at (460, 530)
Screenshot: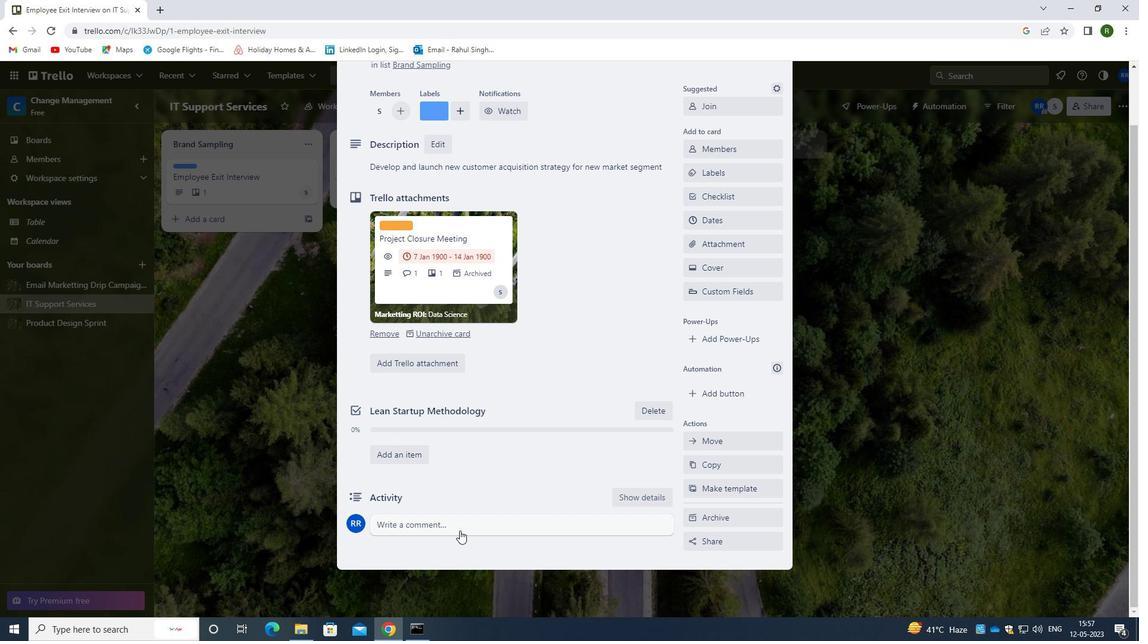 
Action: Mouse moved to (458, 556)
Screenshot: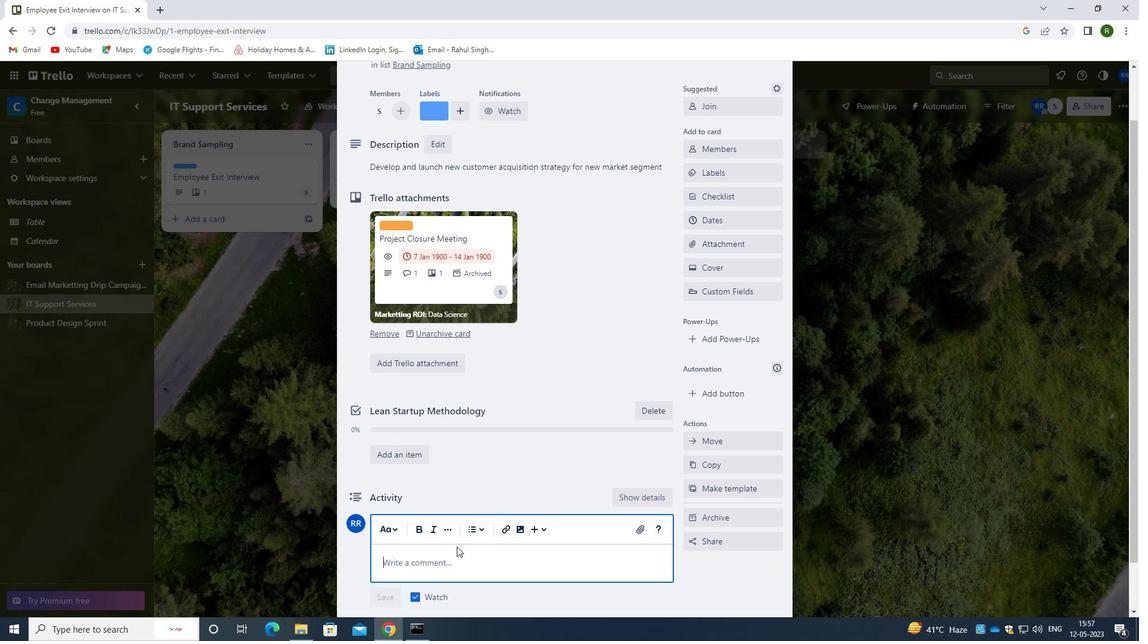 
Action: Mouse pressed left at (458, 556)
Screenshot: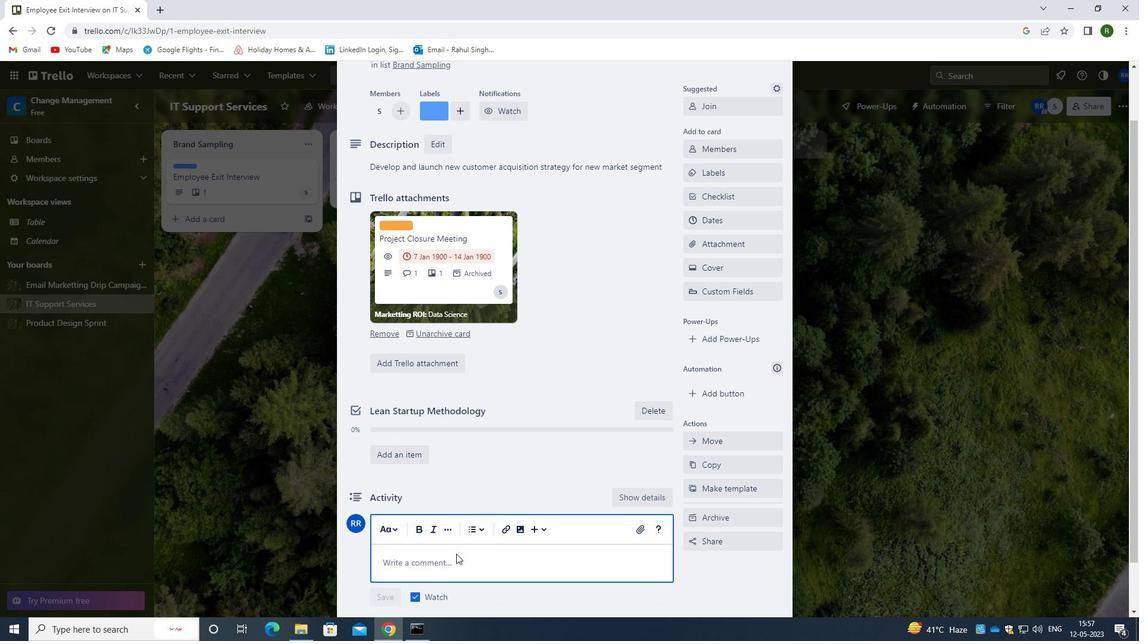 
Action: Mouse moved to (588, 492)
Screenshot: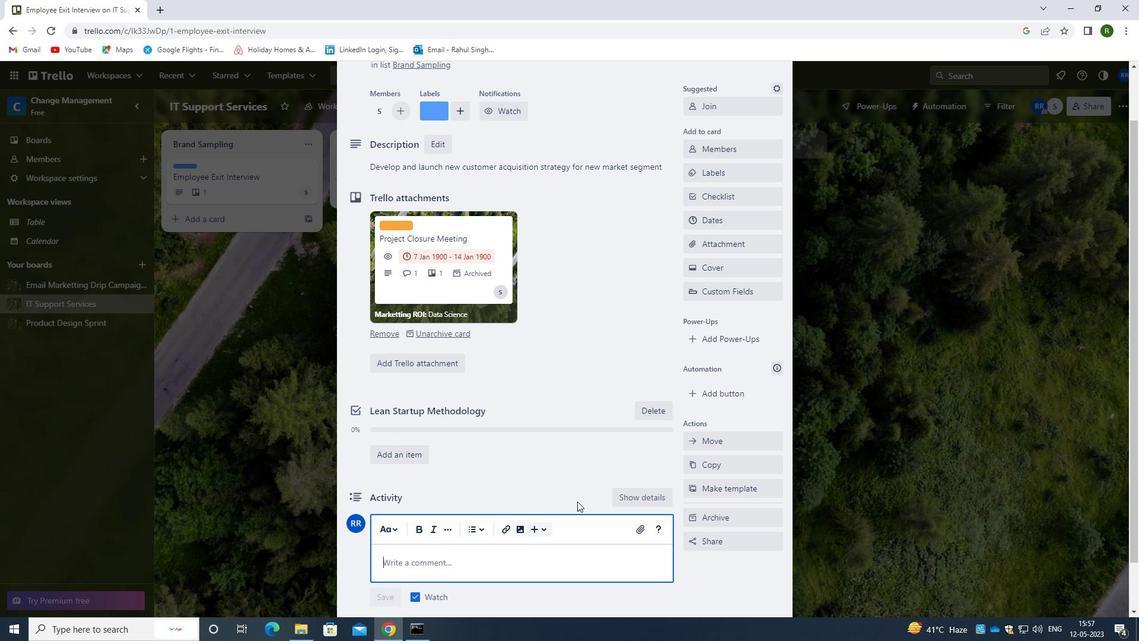 
Action: Key pressed <Key.caps_lock>L<Key.caps_lock>ET<Key.space>US<Key.space>APPROACH<Key.space>THIS<Key.space>TASK<Key.space>WITH<Key.space>A<Key.space>SENSE<Key.space>OF<Key.space>ENTHUSIASM<Key.space>AND<Key.space>PASSION,<Key.space>EMBRACING<Key.space>THE<Key.space>CHALLENGE<Key.space>AND<Key.space>THE<Key.space>OPPORTUINITY<Key.space>IT<Key.space>PRE<Key.backspace><Key.backspace><Key.backspace><Key.backspace><Key.backspace><Key.backspace><Key.backspace><Key.backspace><Key.backspace><Key.backspace><Key.backspace><Key.backspace>NITY<Key.space>IT<Key.space>PRESENS<Key.backspace>TS.
Screenshot: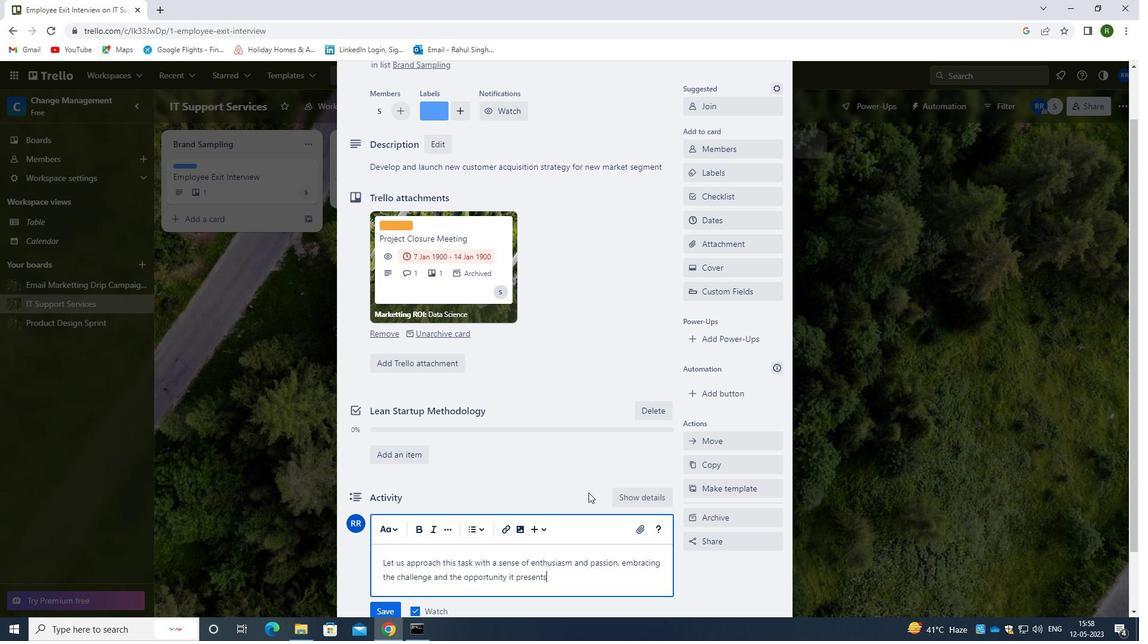 
Action: Mouse moved to (624, 447)
Screenshot: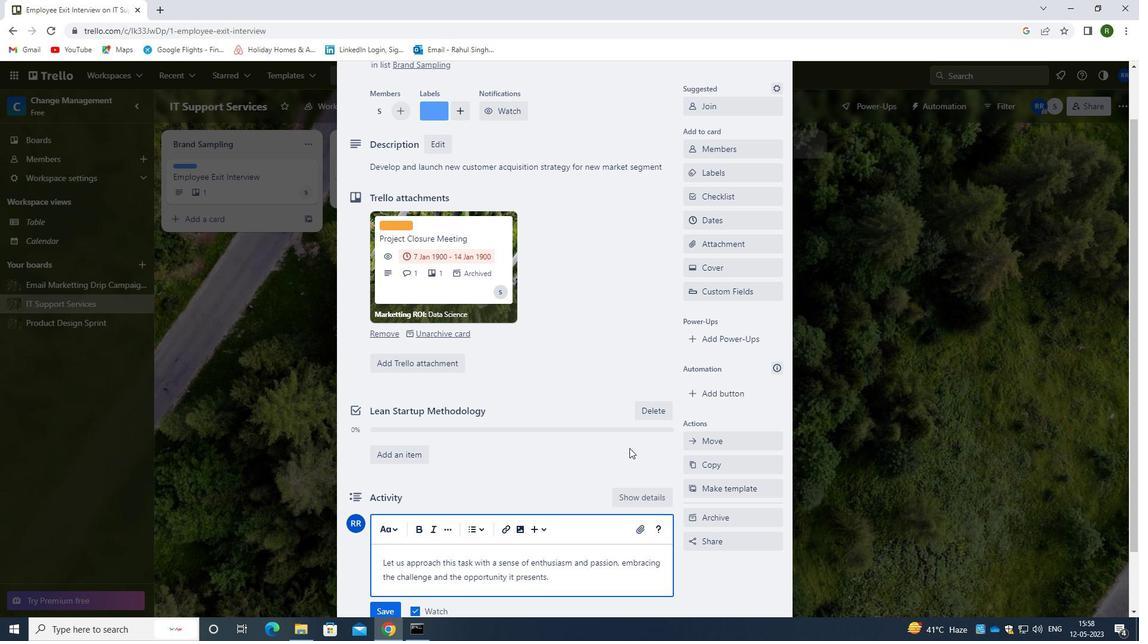 
Action: Mouse scrolled (624, 446) with delta (0, 0)
Screenshot: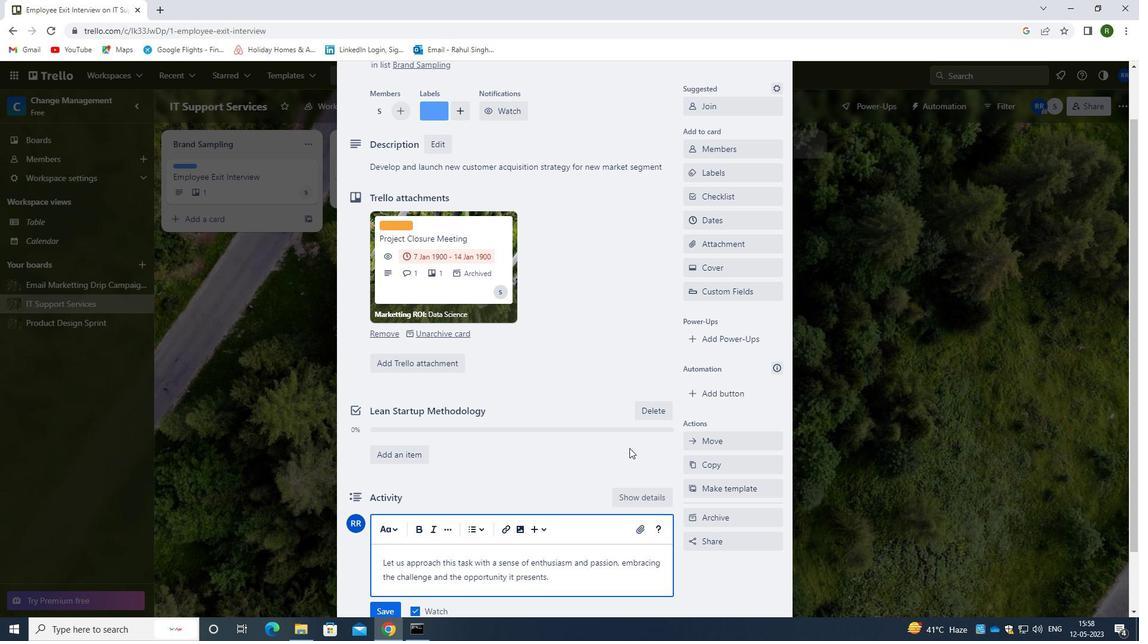
Action: Mouse moved to (624, 448)
Screenshot: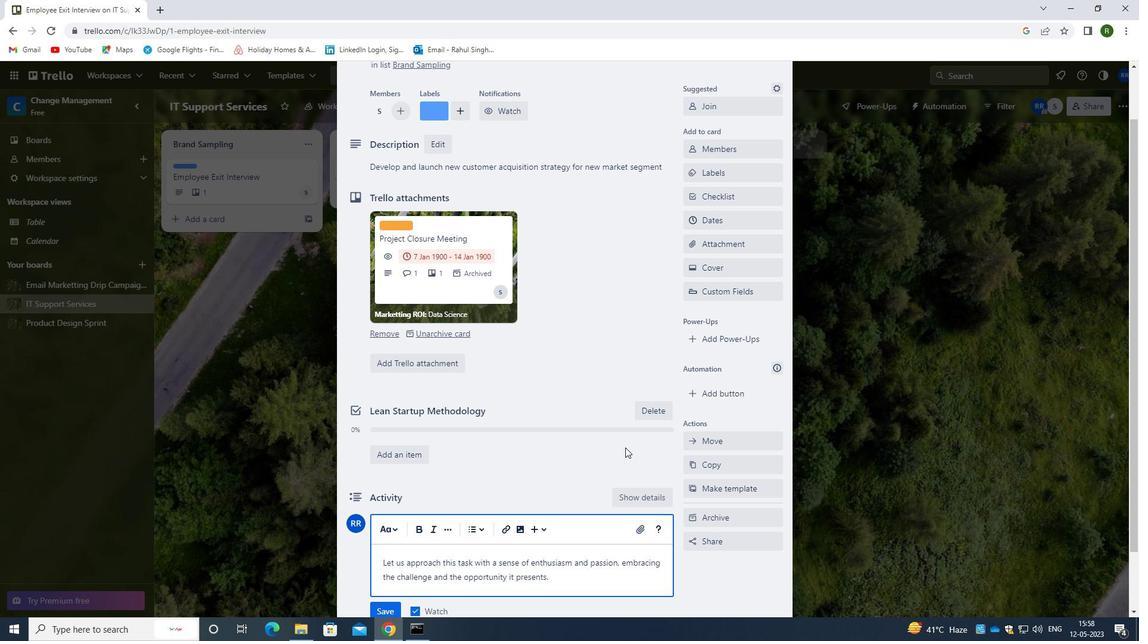 
Action: Mouse scrolled (624, 447) with delta (0, 0)
Screenshot: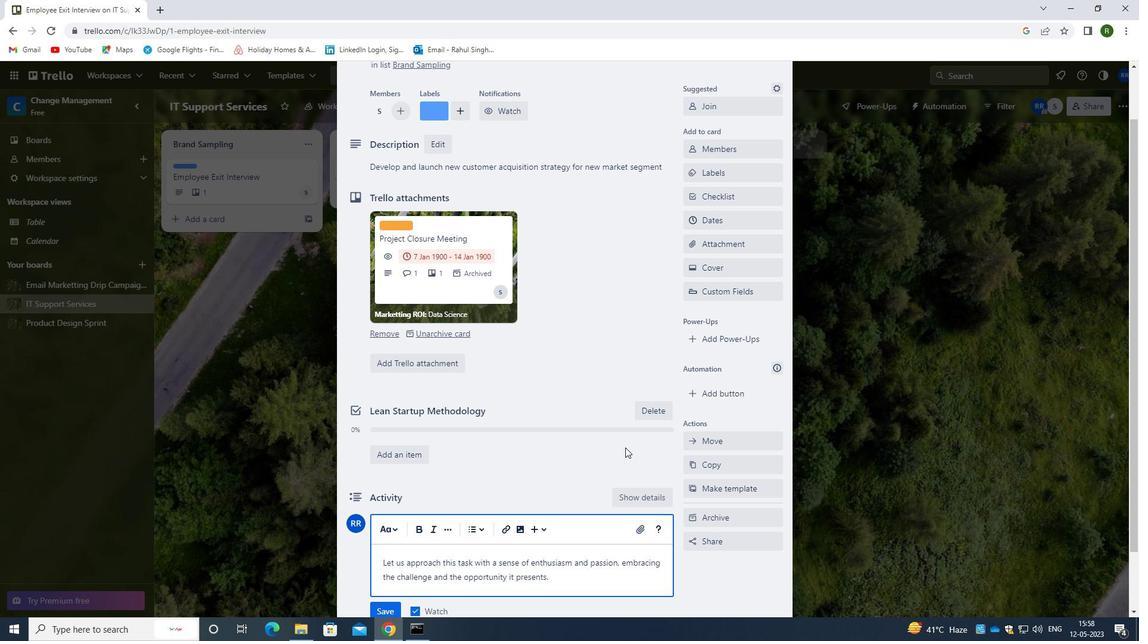 
Action: Mouse moved to (388, 542)
Screenshot: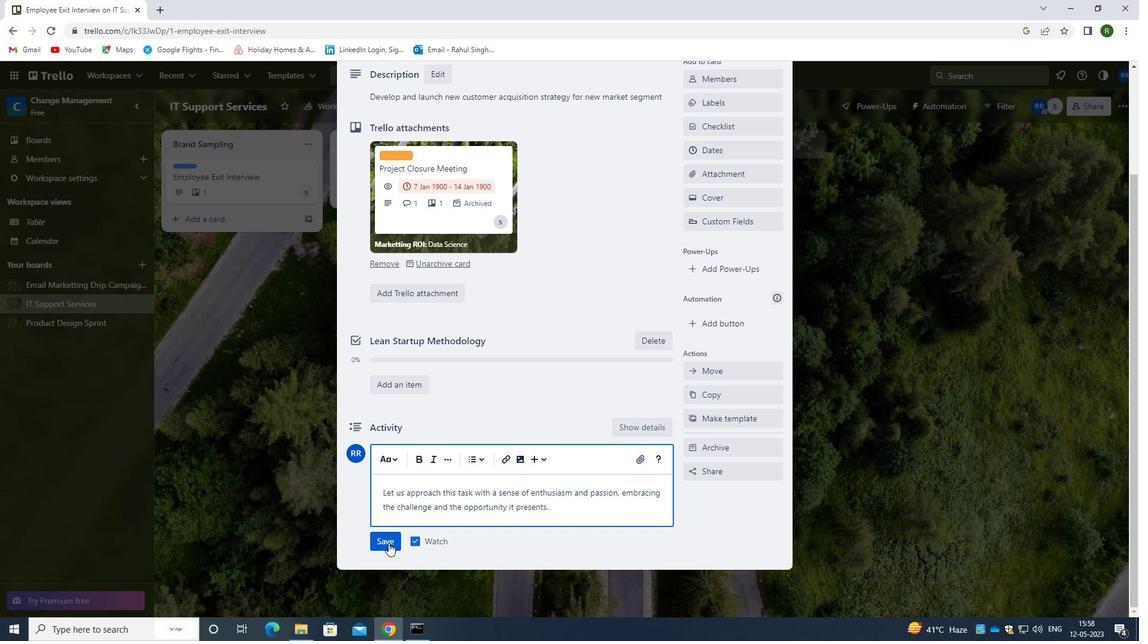 
Action: Mouse pressed left at (388, 542)
Screenshot: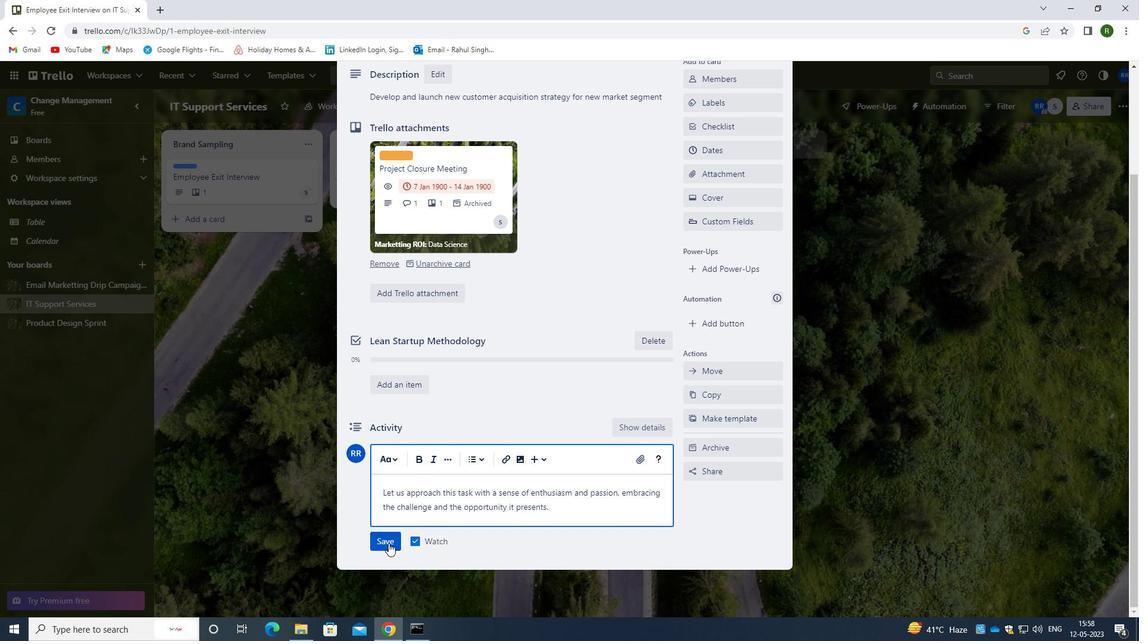 
Action: Mouse moved to (724, 156)
Screenshot: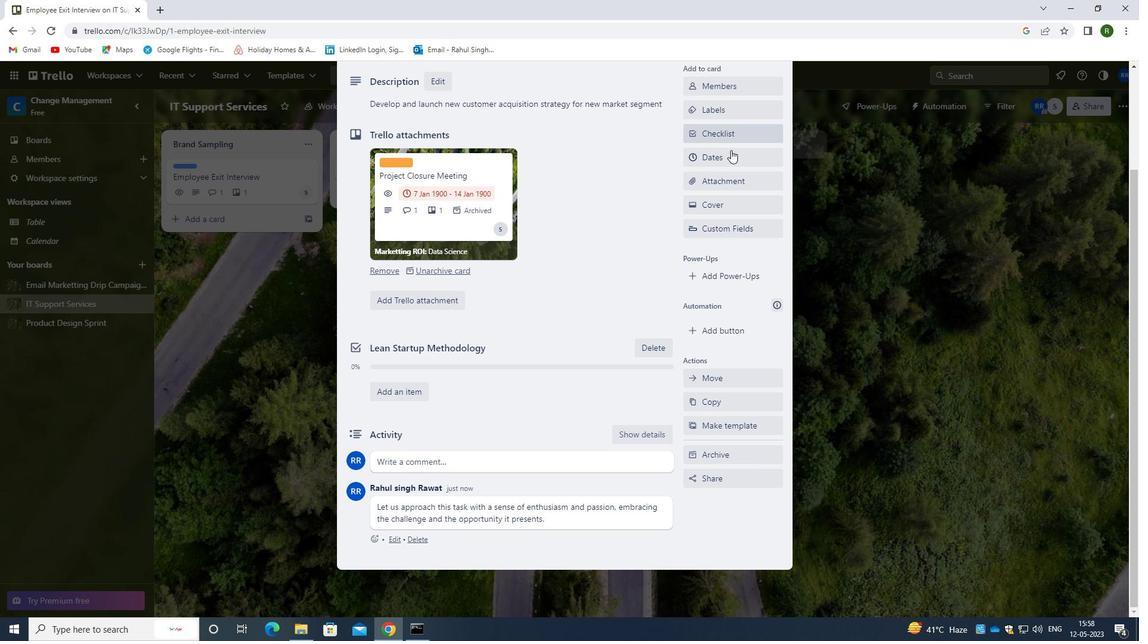 
Action: Mouse pressed left at (724, 156)
Screenshot: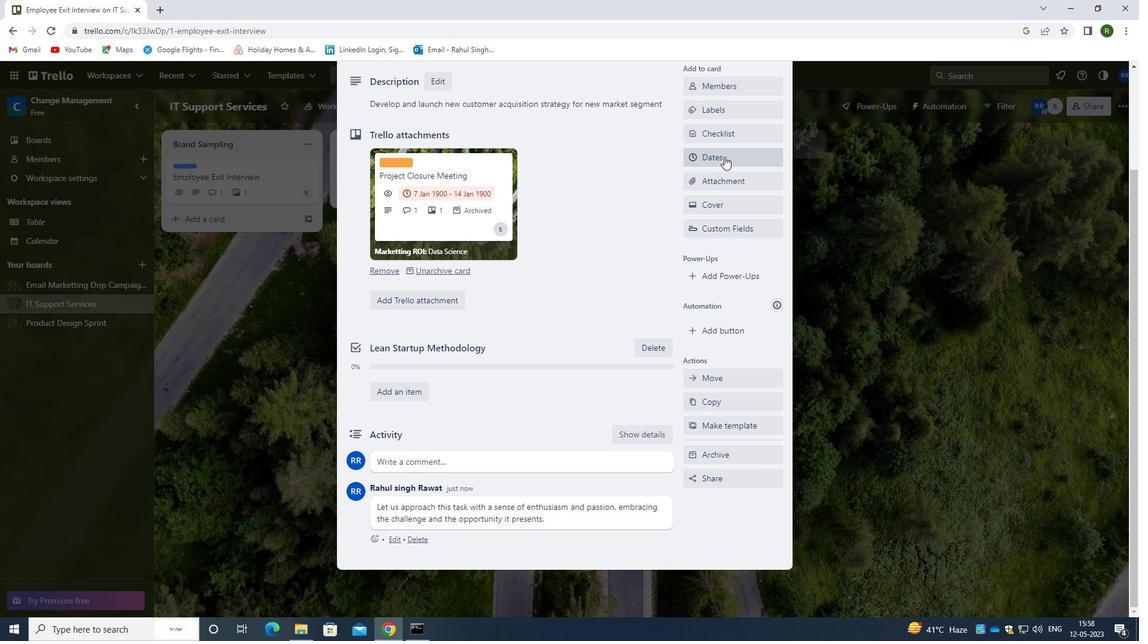 
Action: Mouse moved to (693, 404)
Screenshot: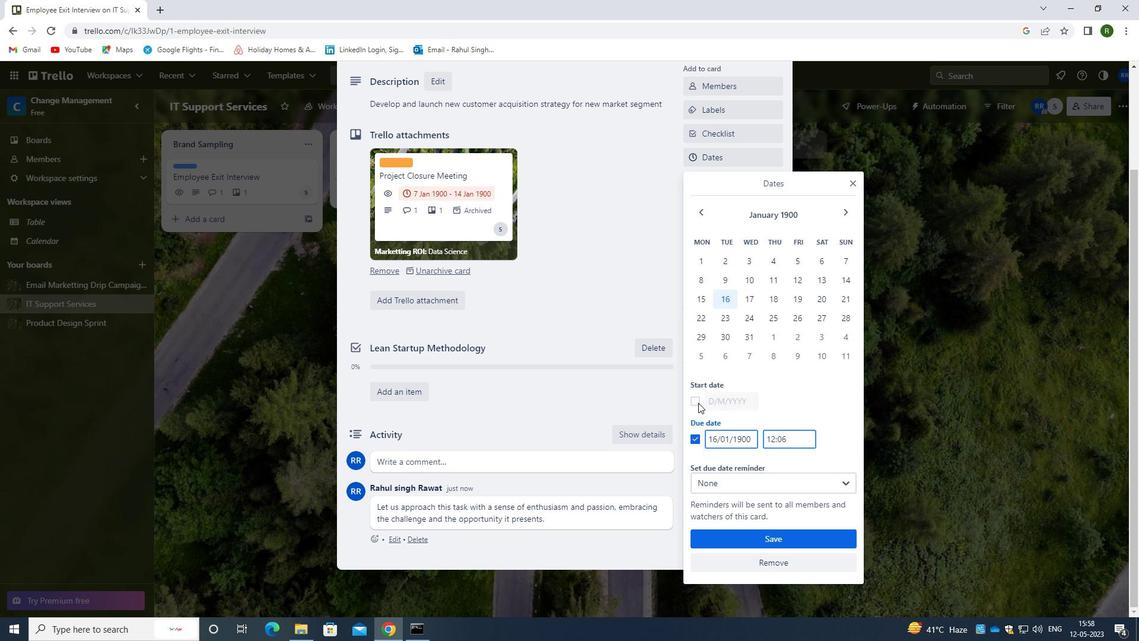 
Action: Mouse pressed left at (693, 404)
Screenshot: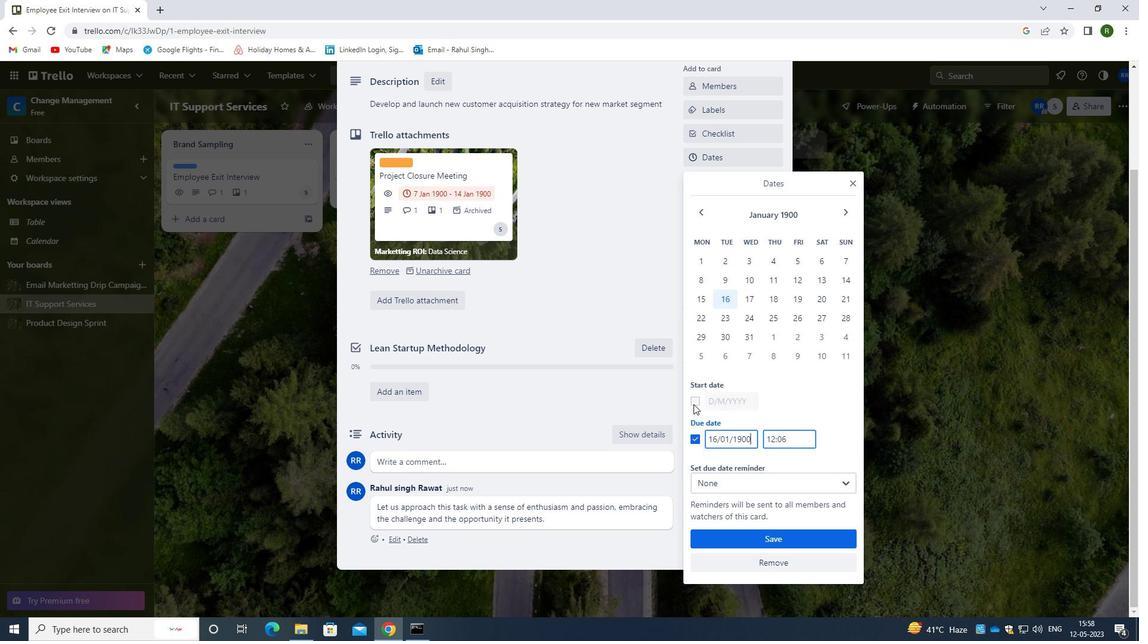 
Action: Mouse moved to (751, 401)
Screenshot: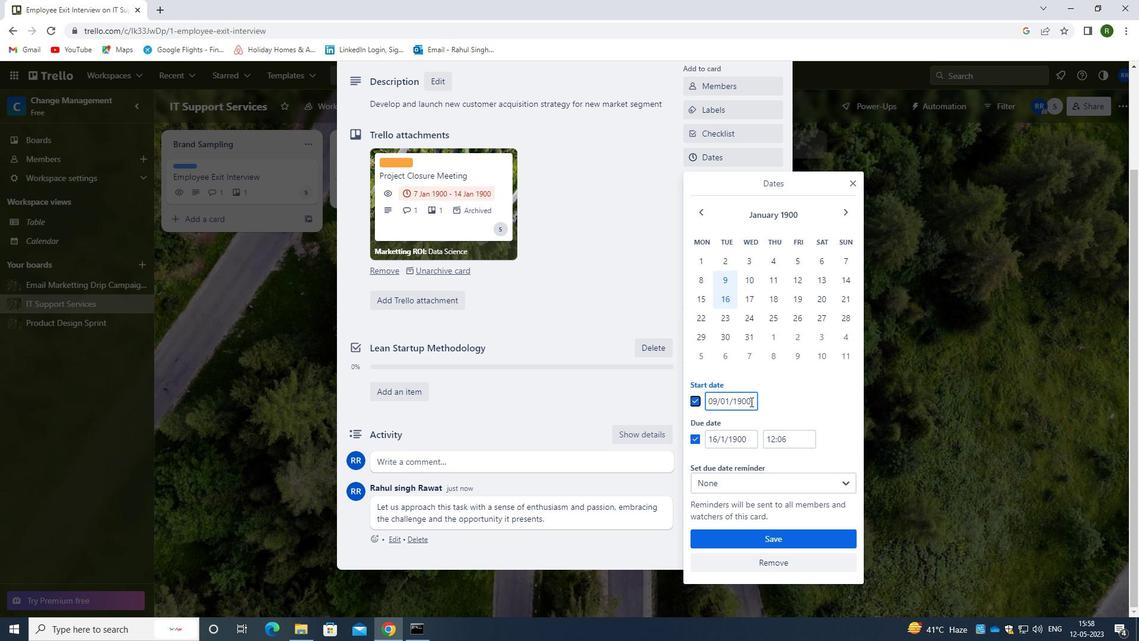 
Action: Mouse pressed left at (751, 401)
Screenshot: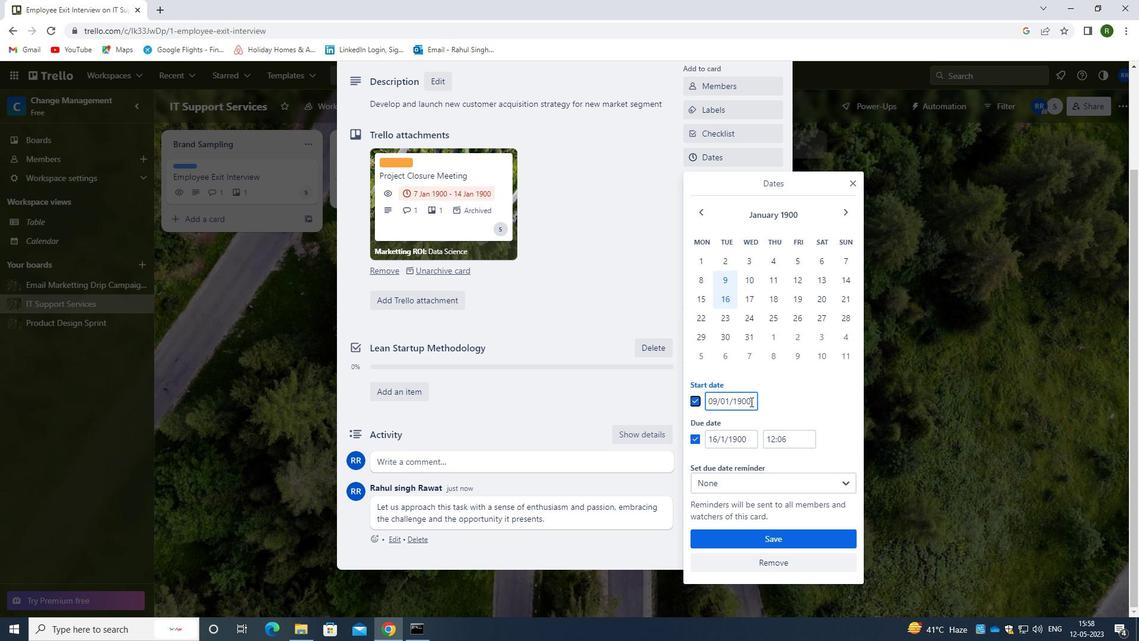 
Action: Mouse moved to (698, 401)
Screenshot: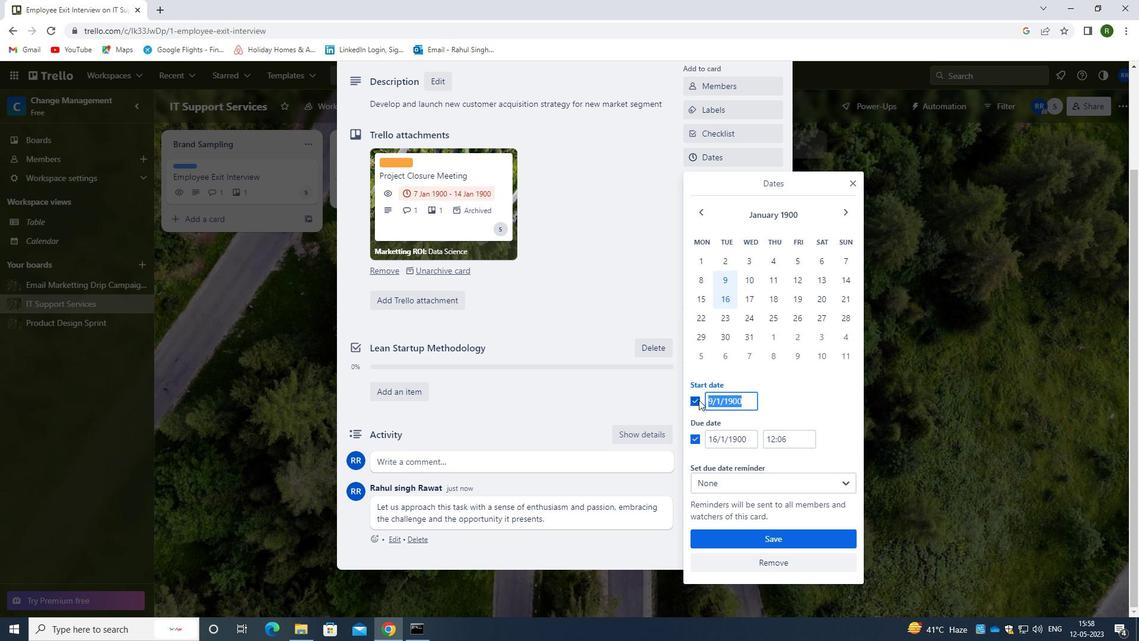 
Action: Key pressed <Key.backspace>01/01/1900
Screenshot: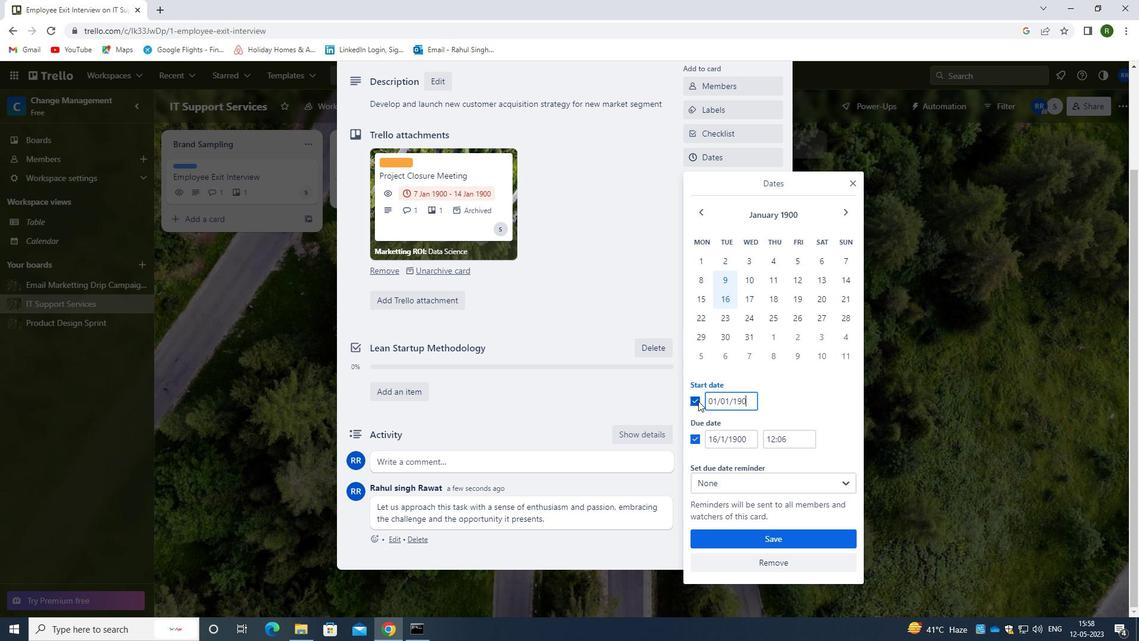 
Action: Mouse moved to (747, 439)
Screenshot: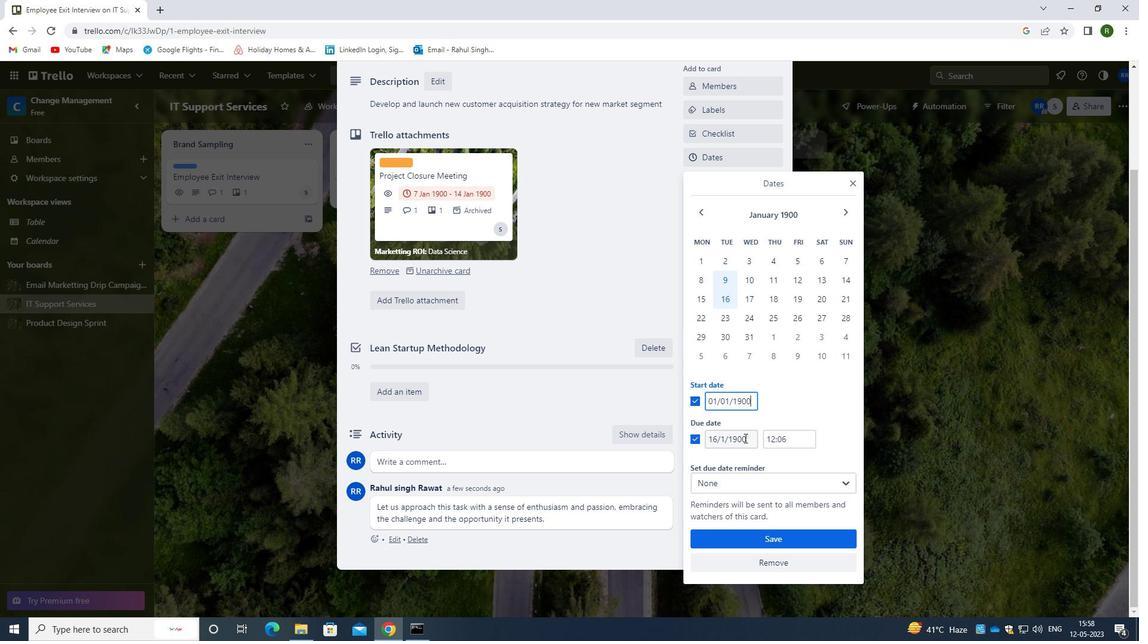 
Action: Mouse pressed left at (747, 439)
Screenshot: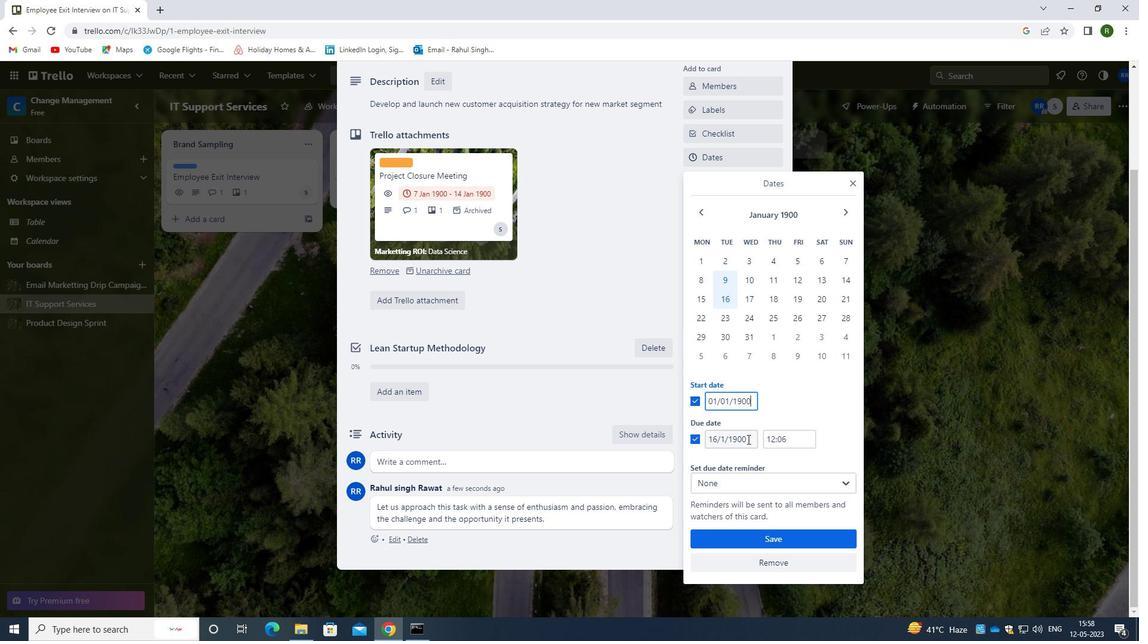 
Action: Mouse moved to (677, 439)
Screenshot: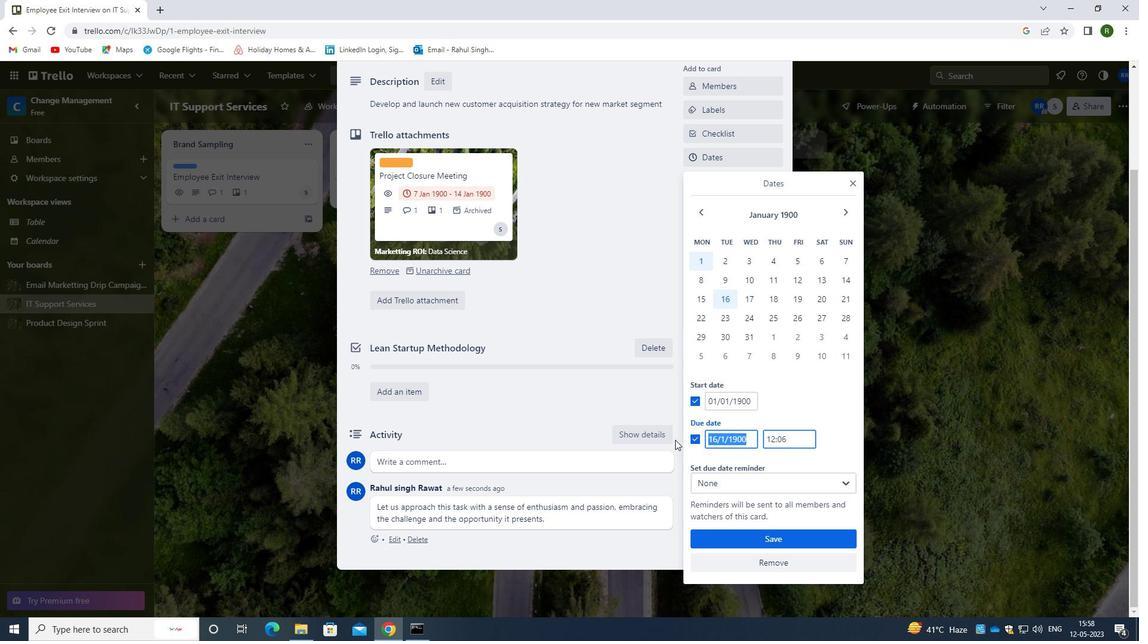 
Action: Key pressed 0
Screenshot: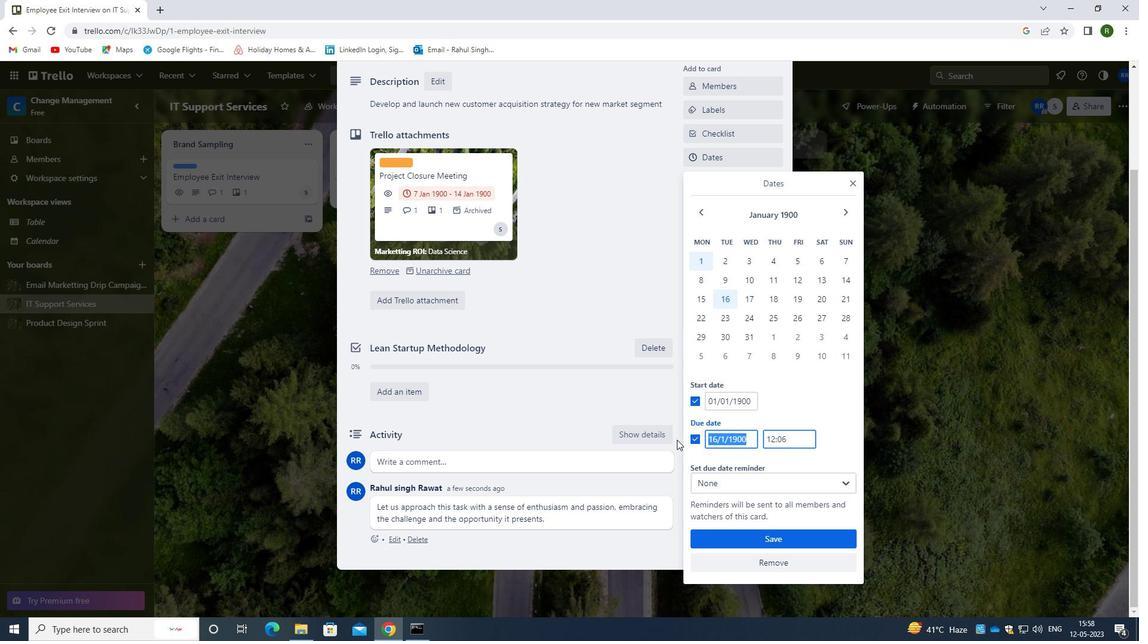 
Action: Mouse moved to (682, 439)
Screenshot: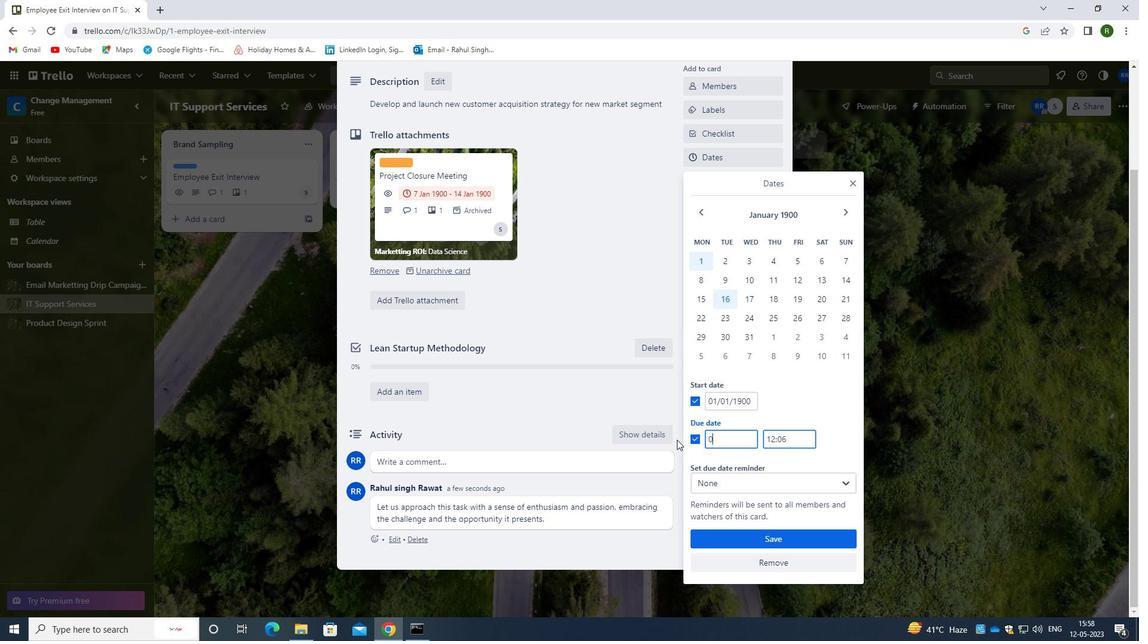 
Action: Key pressed 8
Screenshot: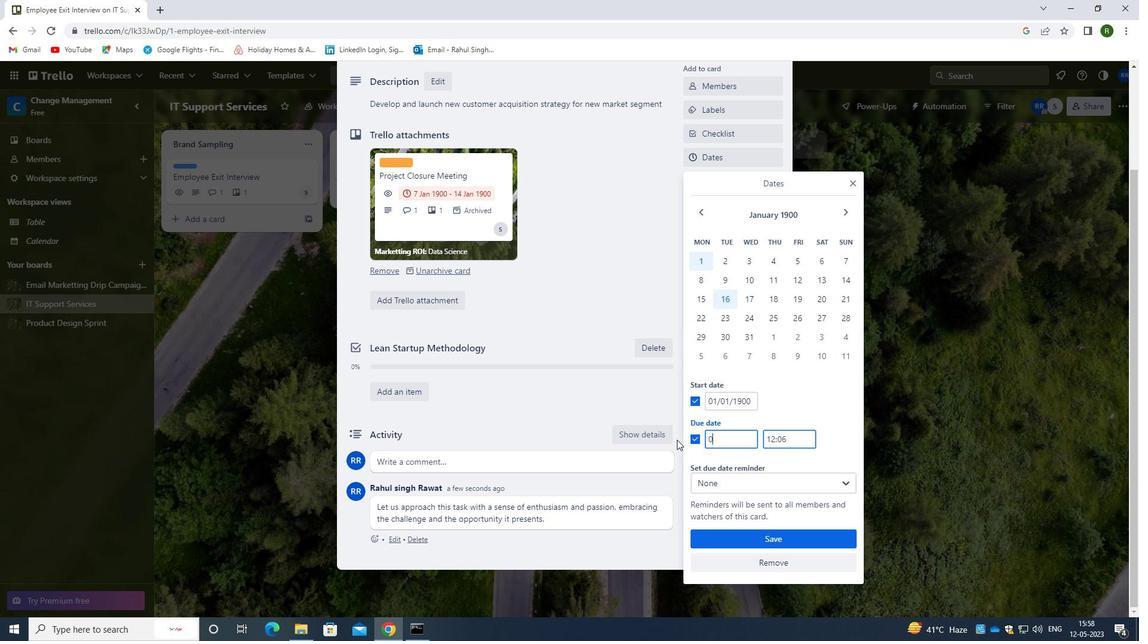 
Action: Mouse moved to (683, 439)
Screenshot: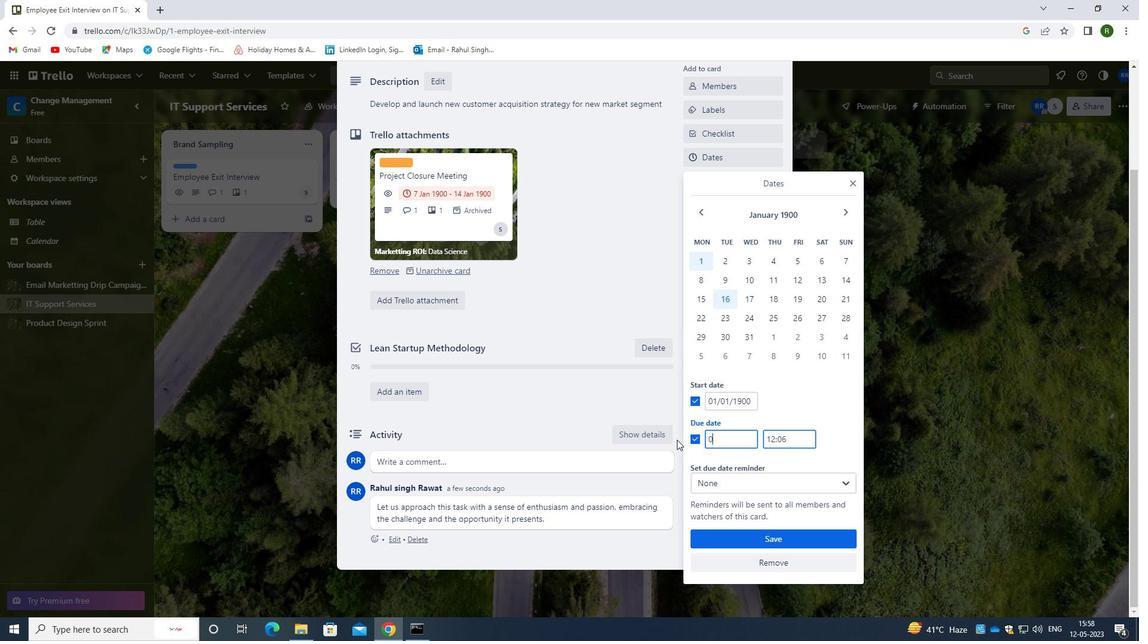
Action: Key pressed /01/1900
Screenshot: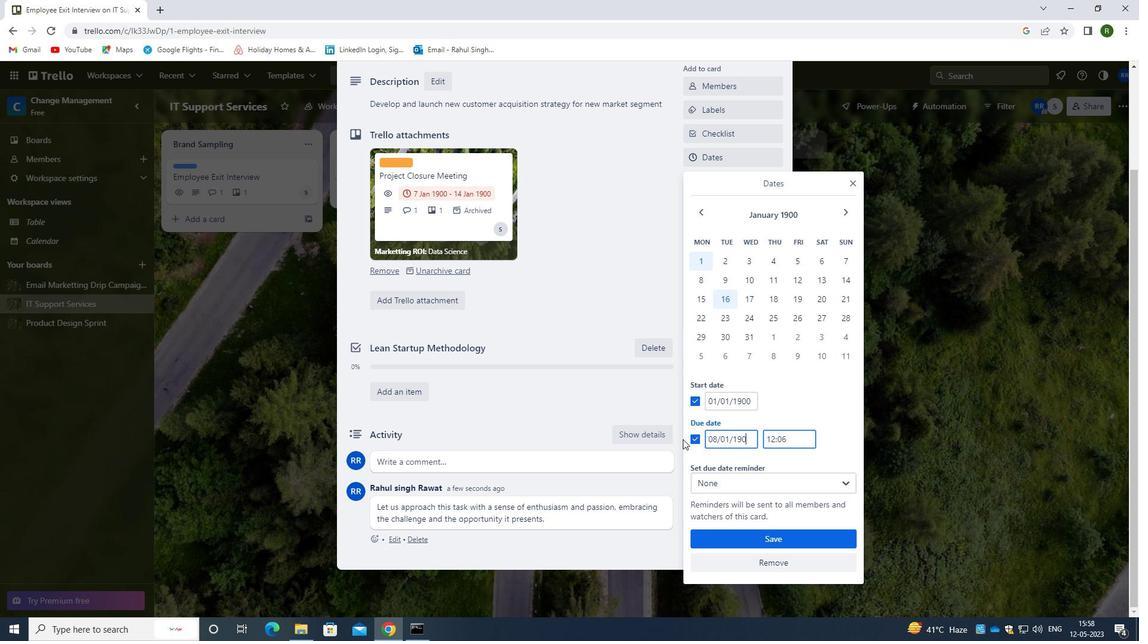 
Action: Mouse moved to (755, 538)
Screenshot: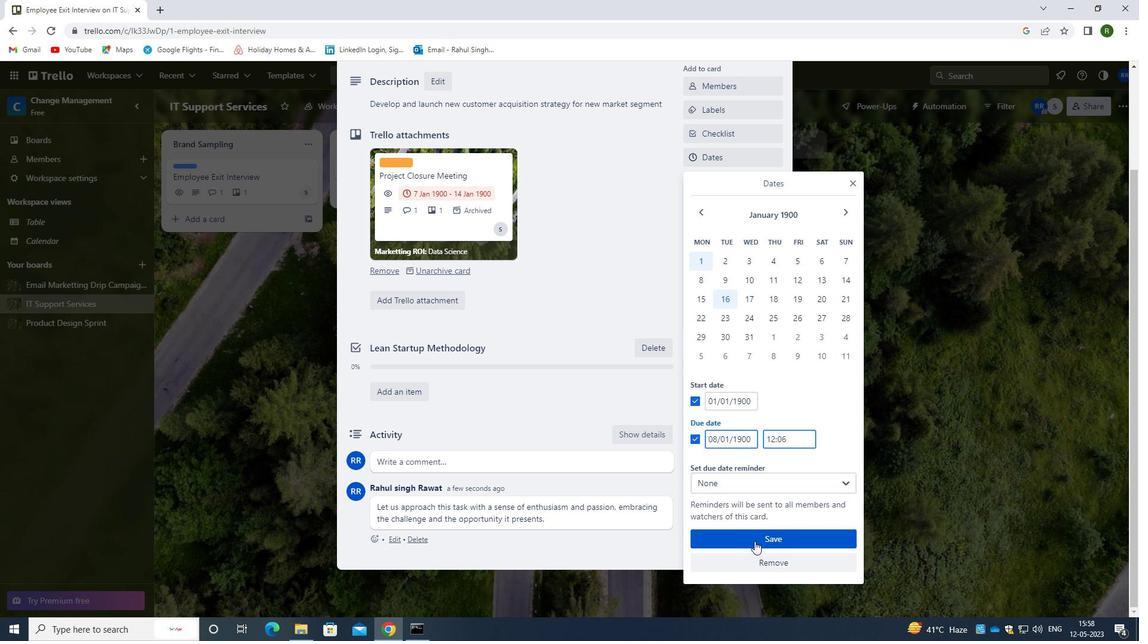
Action: Mouse pressed left at (755, 538)
Screenshot: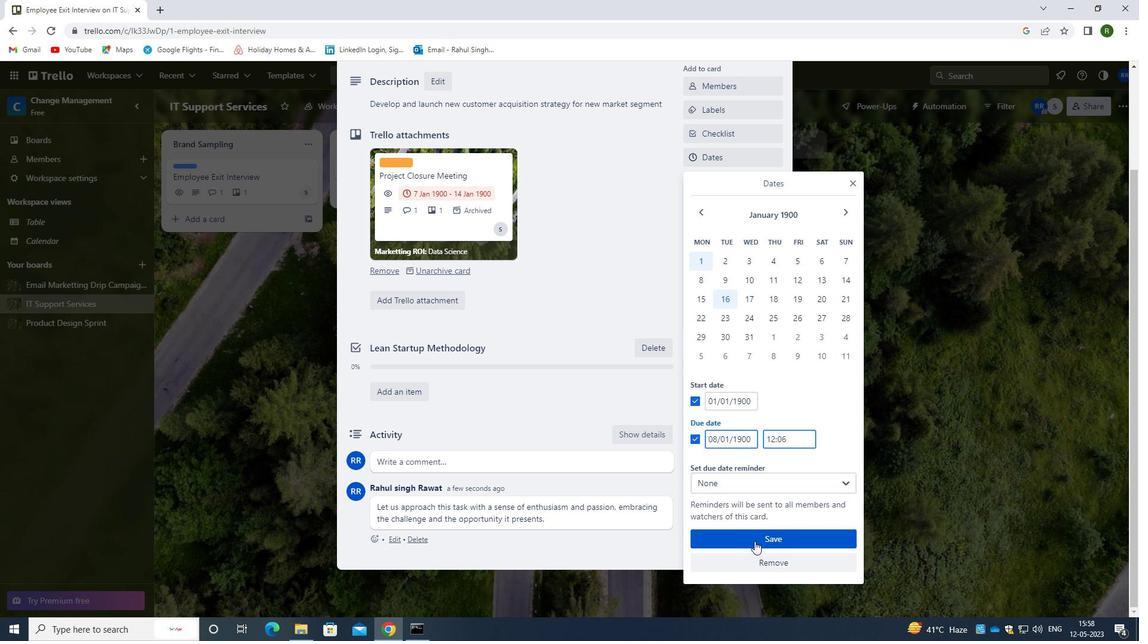 
Action: Mouse moved to (652, 258)
Screenshot: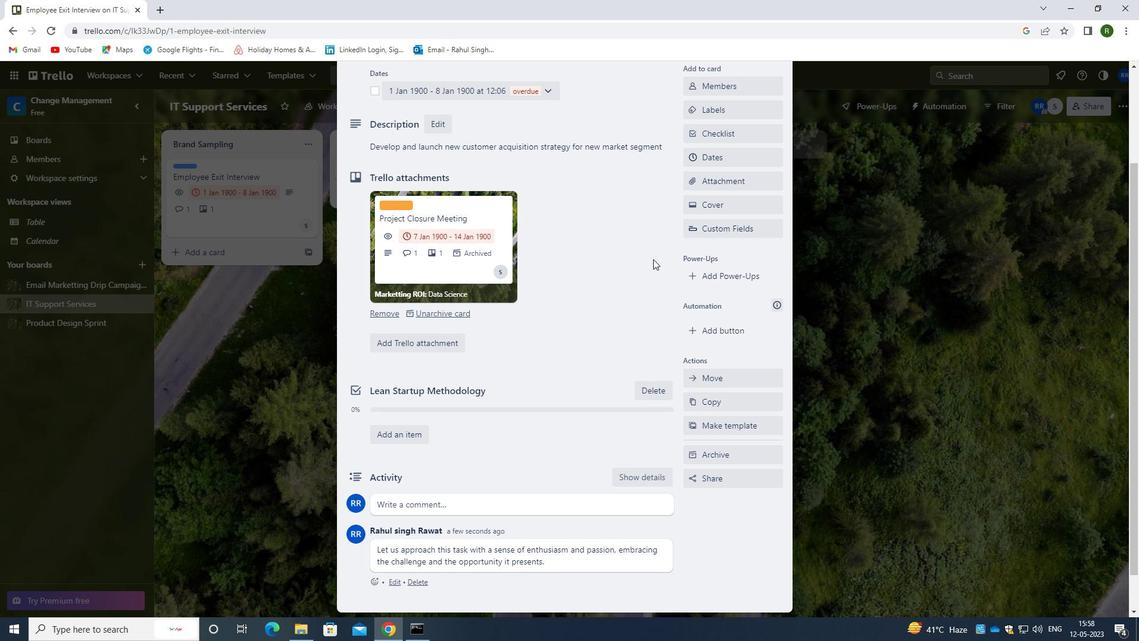 
Action: Mouse scrolled (652, 259) with delta (0, 0)
Screenshot: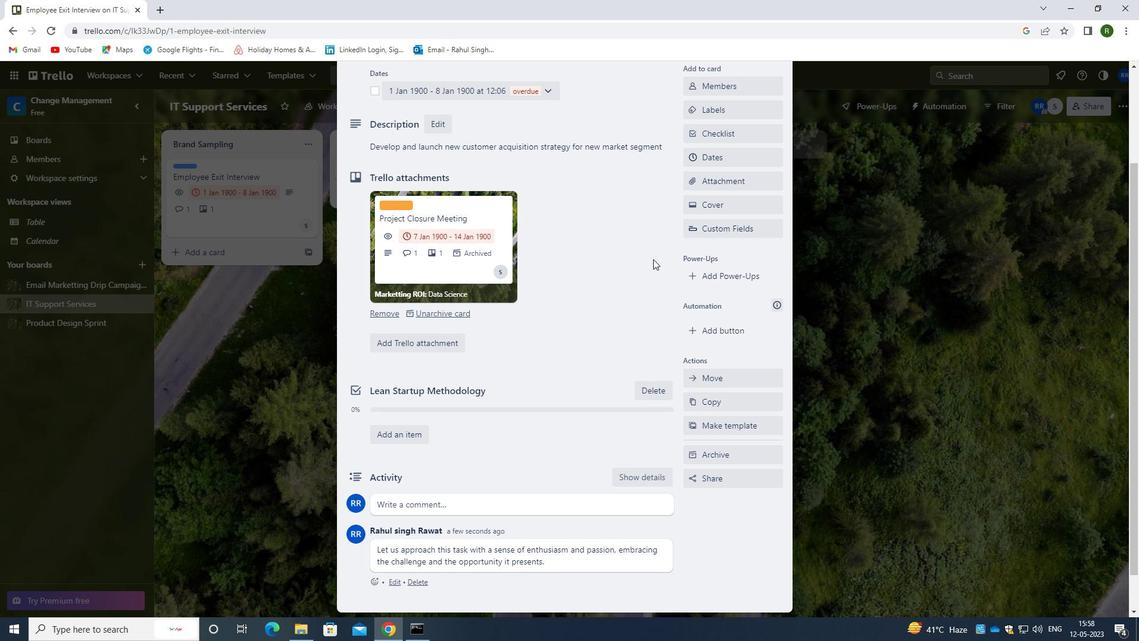 
Action: Mouse moved to (652, 258)
Screenshot: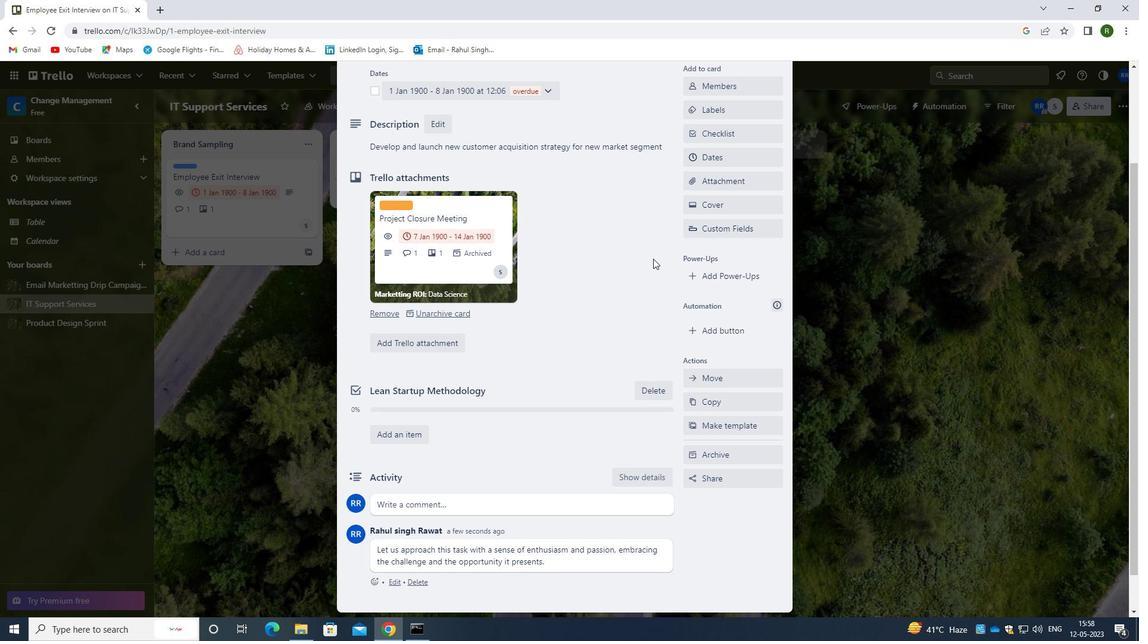 
Action: Mouse scrolled (652, 259) with delta (0, 0)
Screenshot: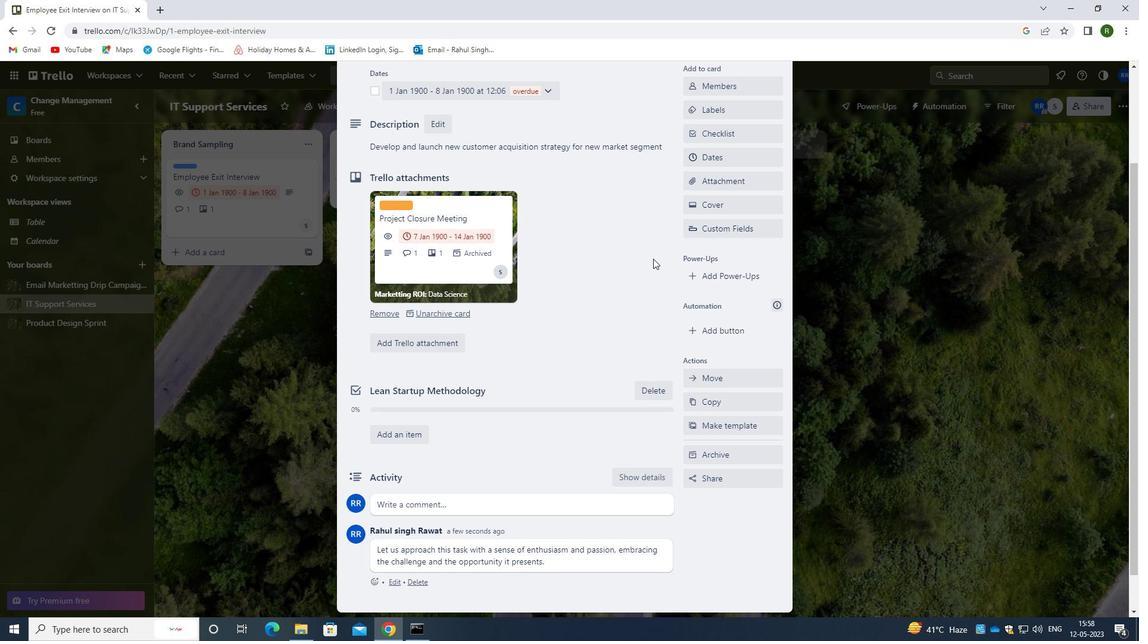 
Action: Mouse moved to (655, 259)
Screenshot: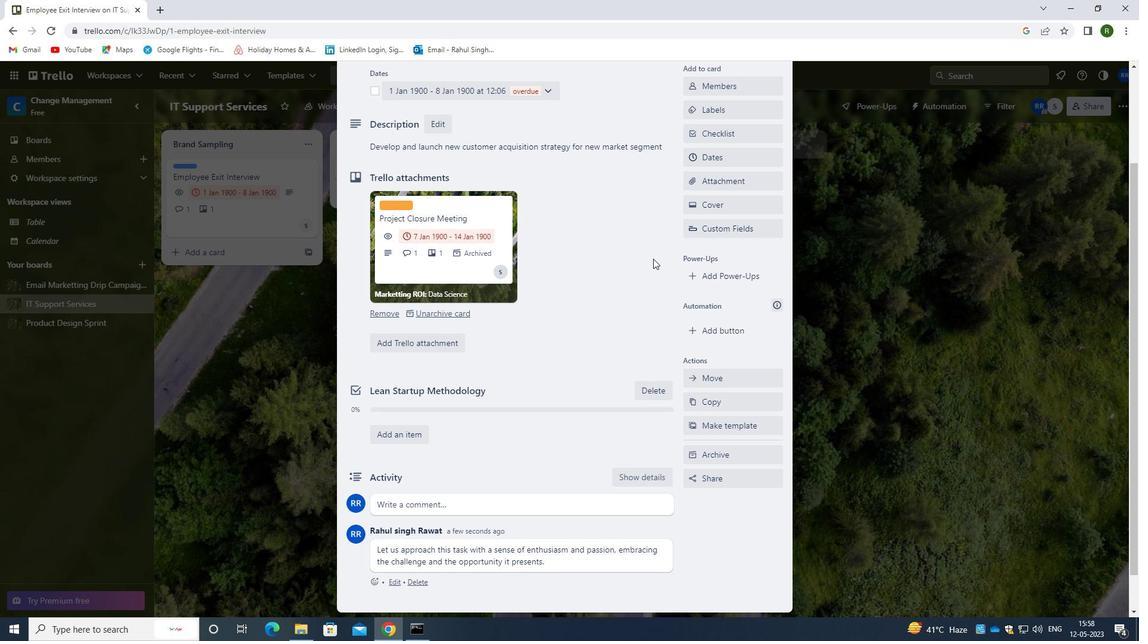 
Action: Mouse scrolled (655, 259) with delta (0, 0)
Screenshot: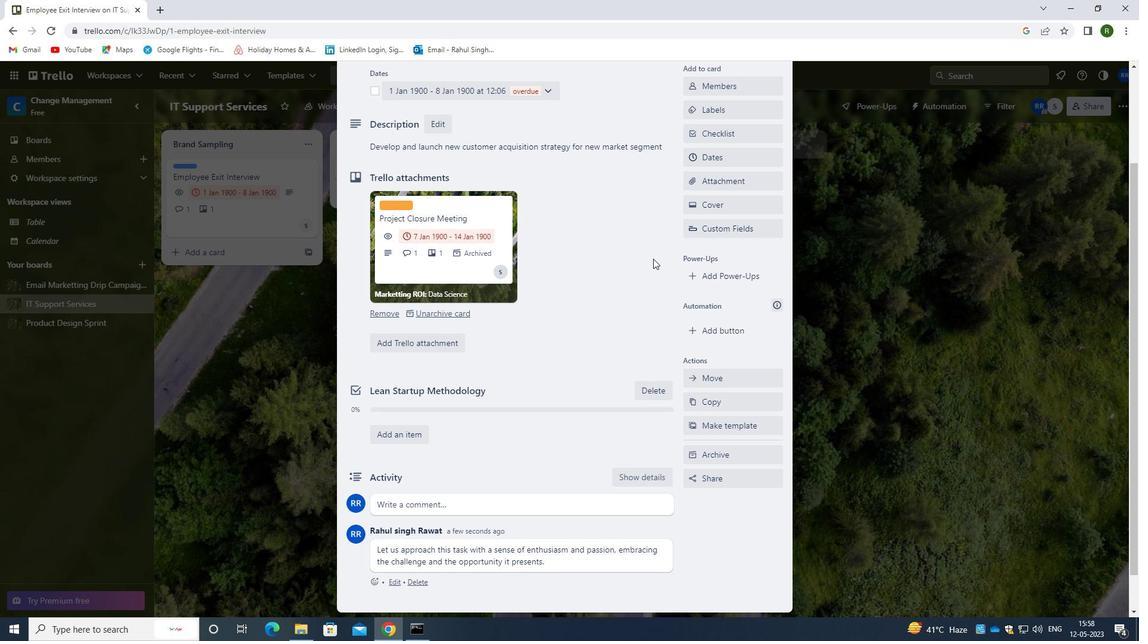 
Action: Mouse moved to (781, 105)
Screenshot: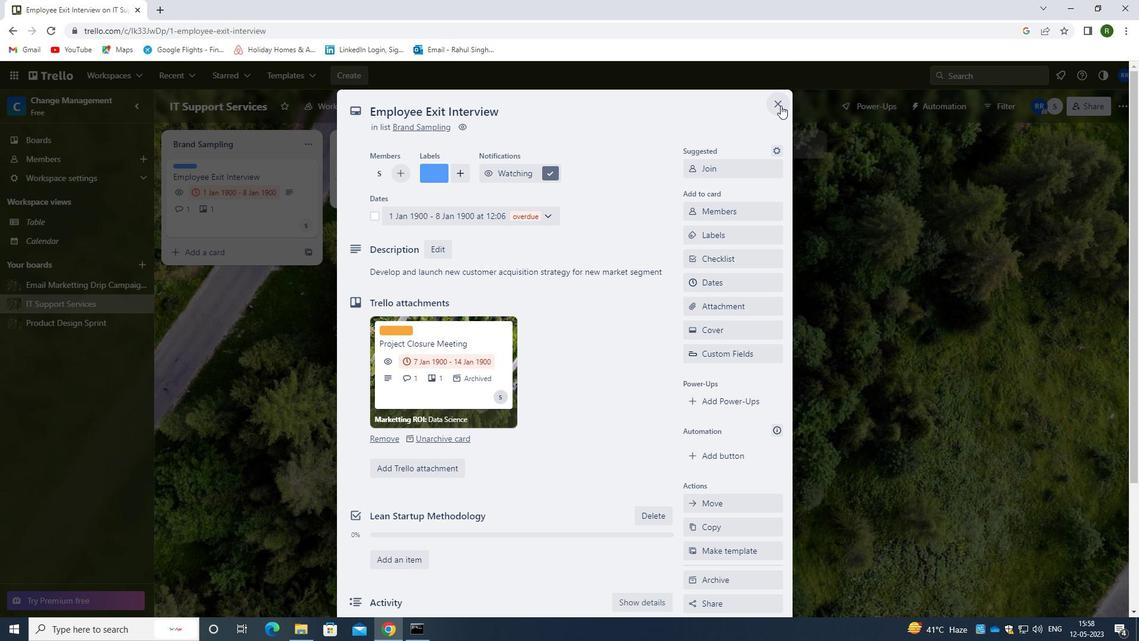 
